 Task: Search one way flight ticket for 3 adults, 3 children in business from Seattle/tacoma(seatac): Seattle-tacoma International Airport to Greensboro: Piedmont Triad International Airport on 5-1-2023. Choice of flights is Alaska. Number of bags: 4 checked bags. Price is upto 94000. Outbound departure time preference is 9:45.
Action: Mouse moved to (217, 442)
Screenshot: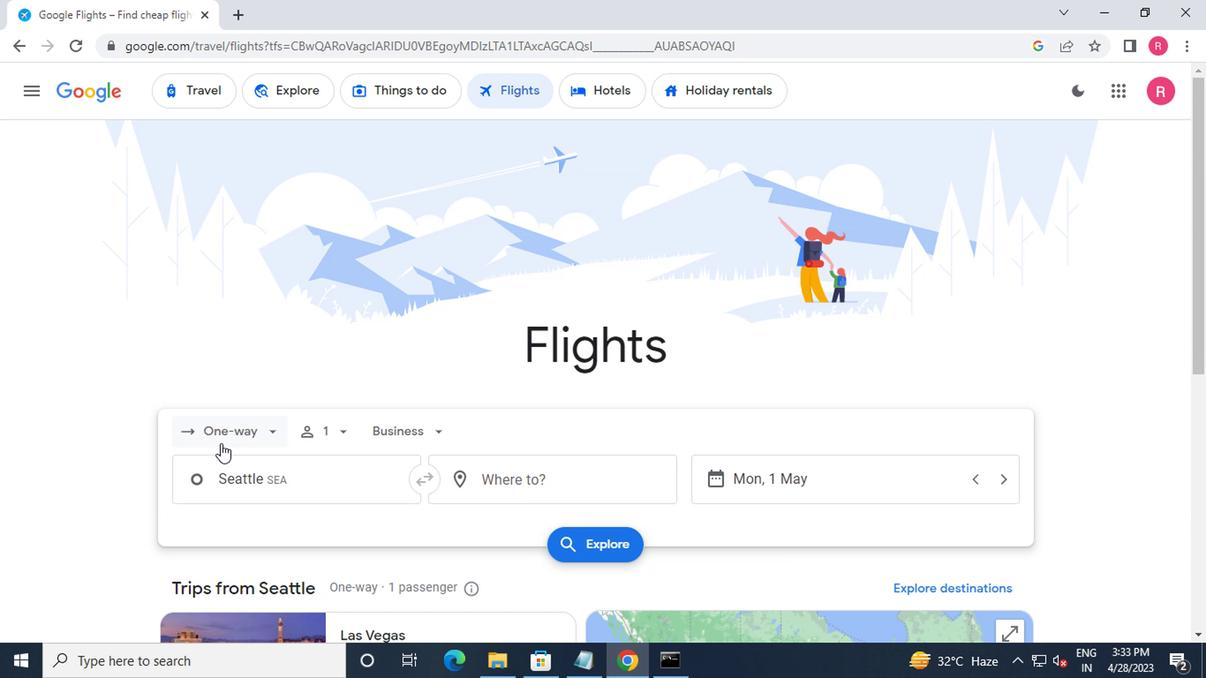
Action: Mouse pressed left at (217, 442)
Screenshot: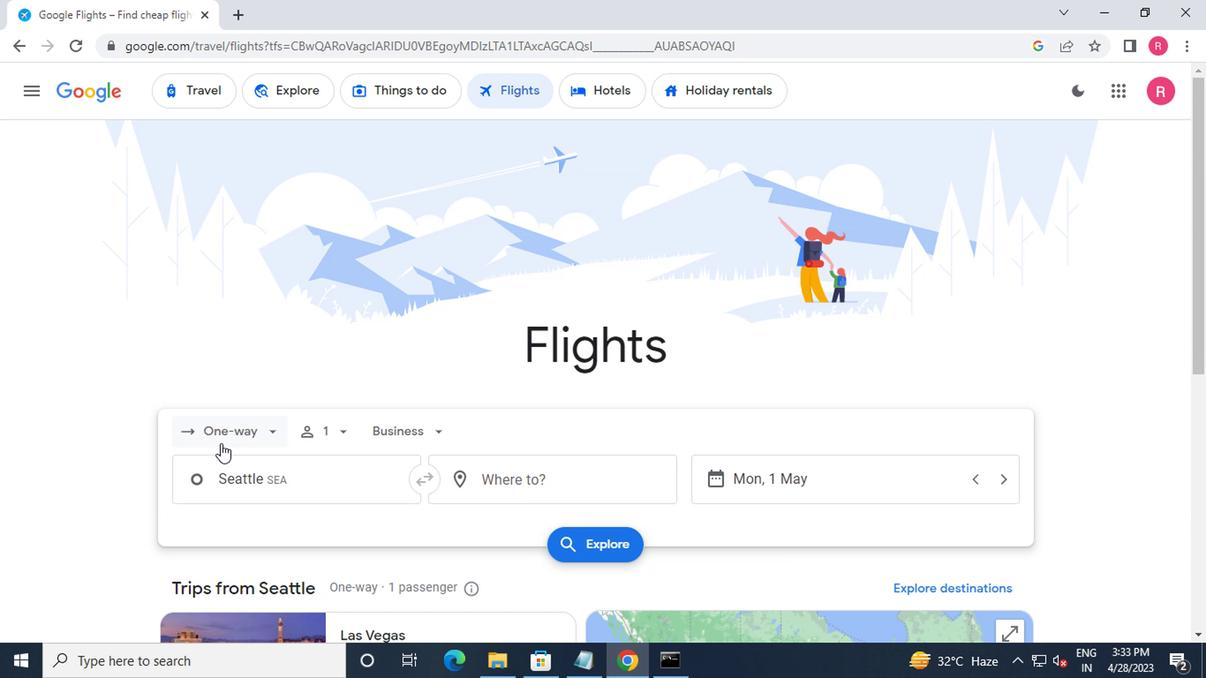 
Action: Mouse moved to (257, 513)
Screenshot: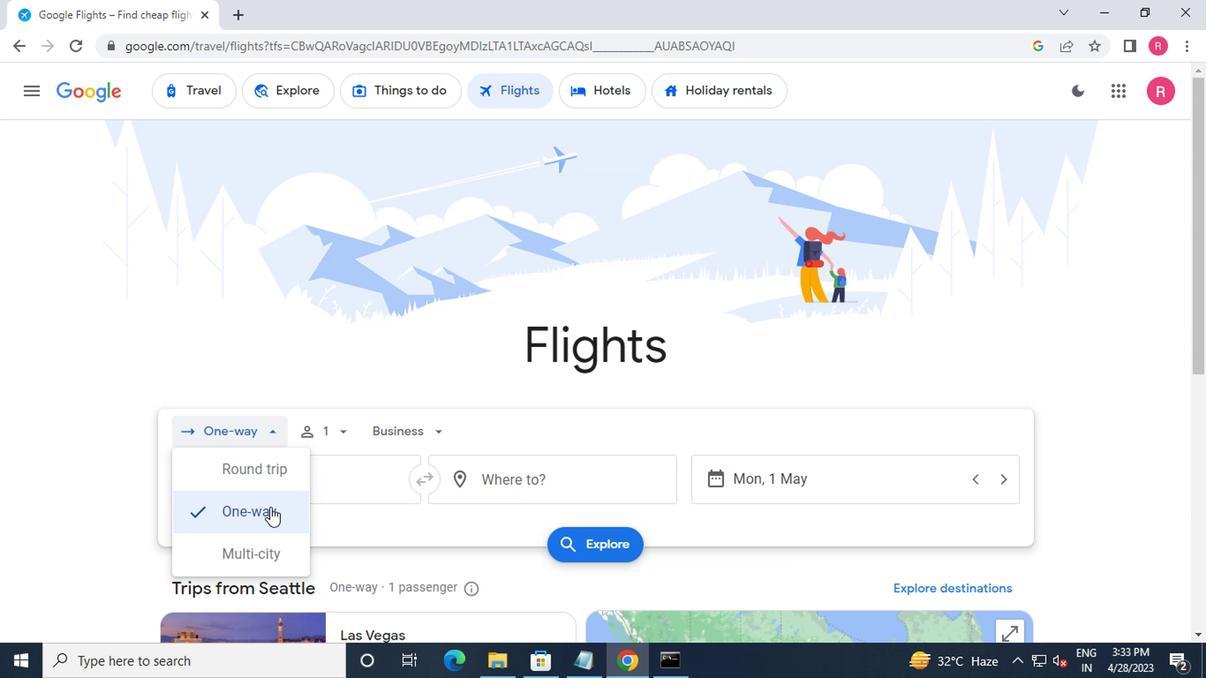 
Action: Mouse pressed left at (257, 513)
Screenshot: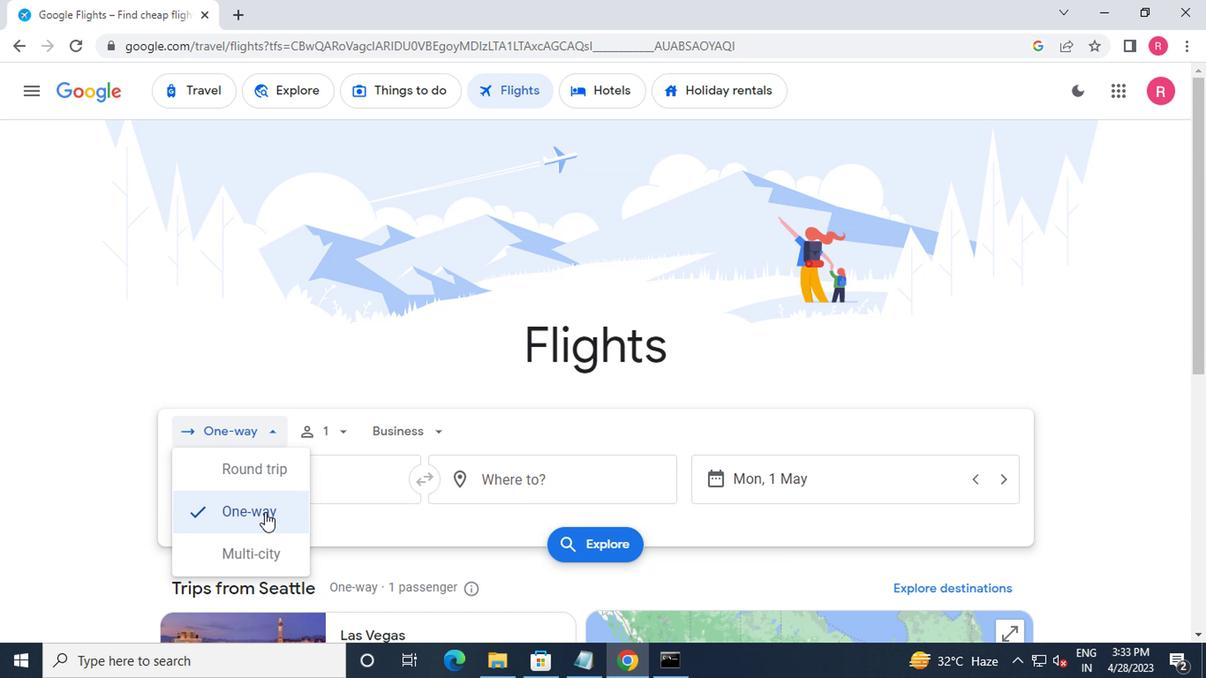 
Action: Mouse moved to (310, 432)
Screenshot: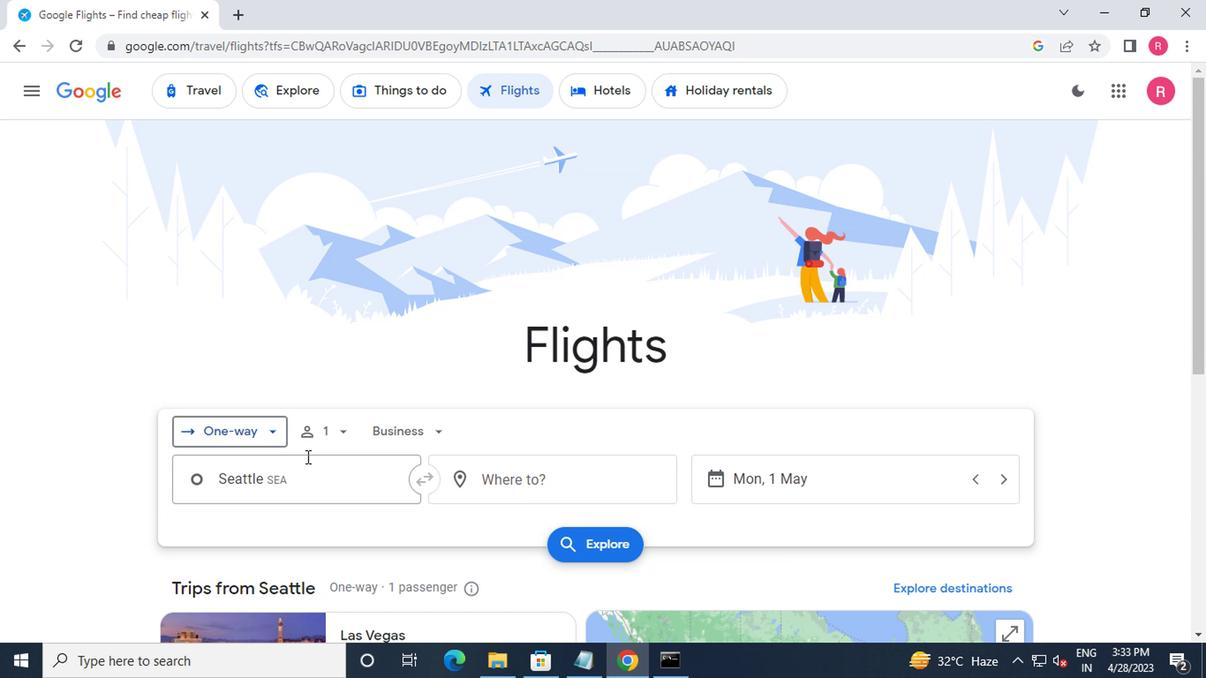 
Action: Mouse pressed left at (310, 432)
Screenshot: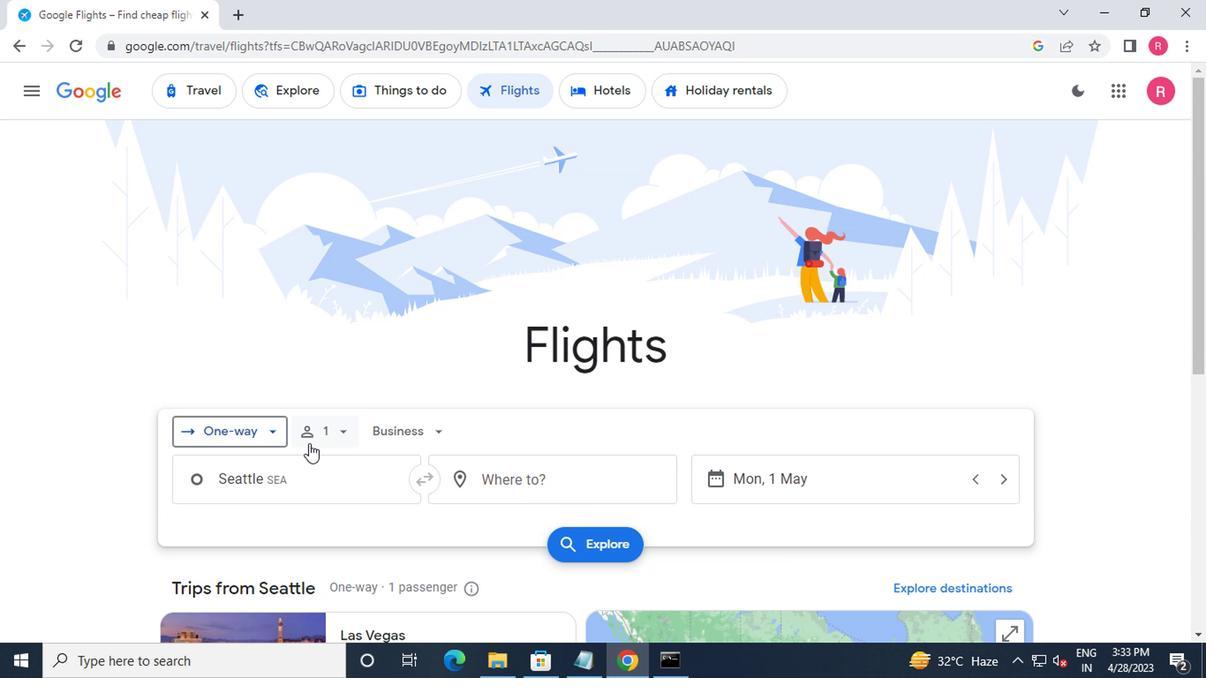 
Action: Mouse moved to (481, 490)
Screenshot: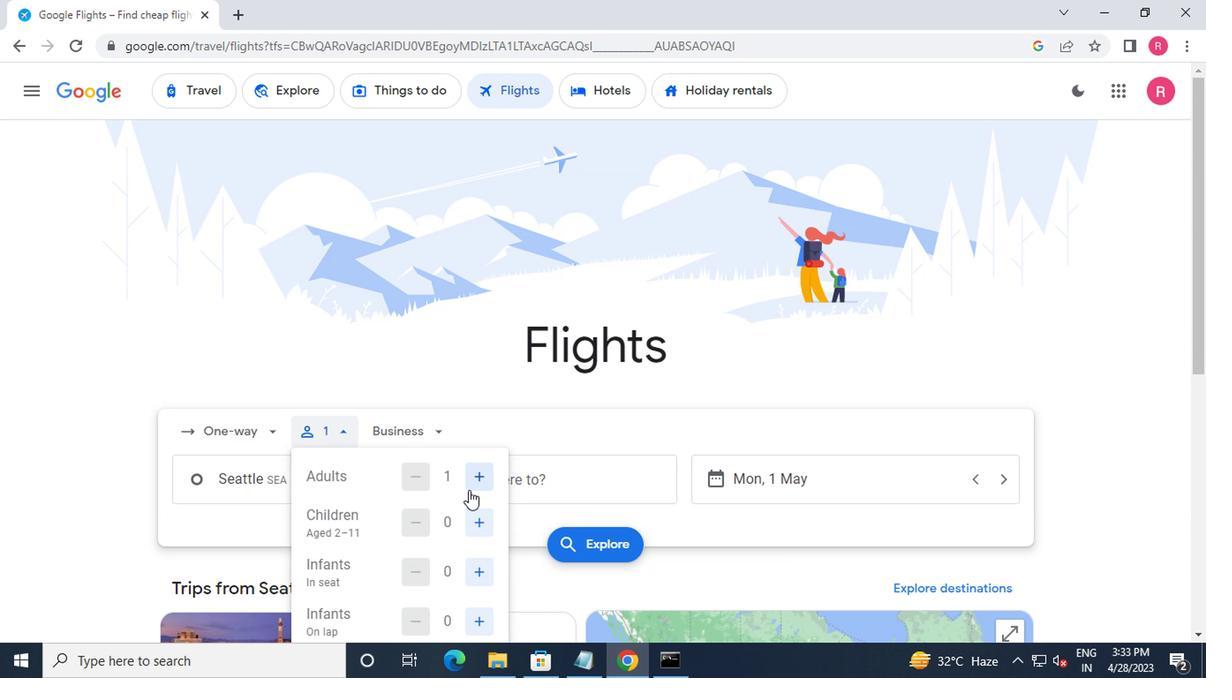 
Action: Mouse pressed left at (481, 490)
Screenshot: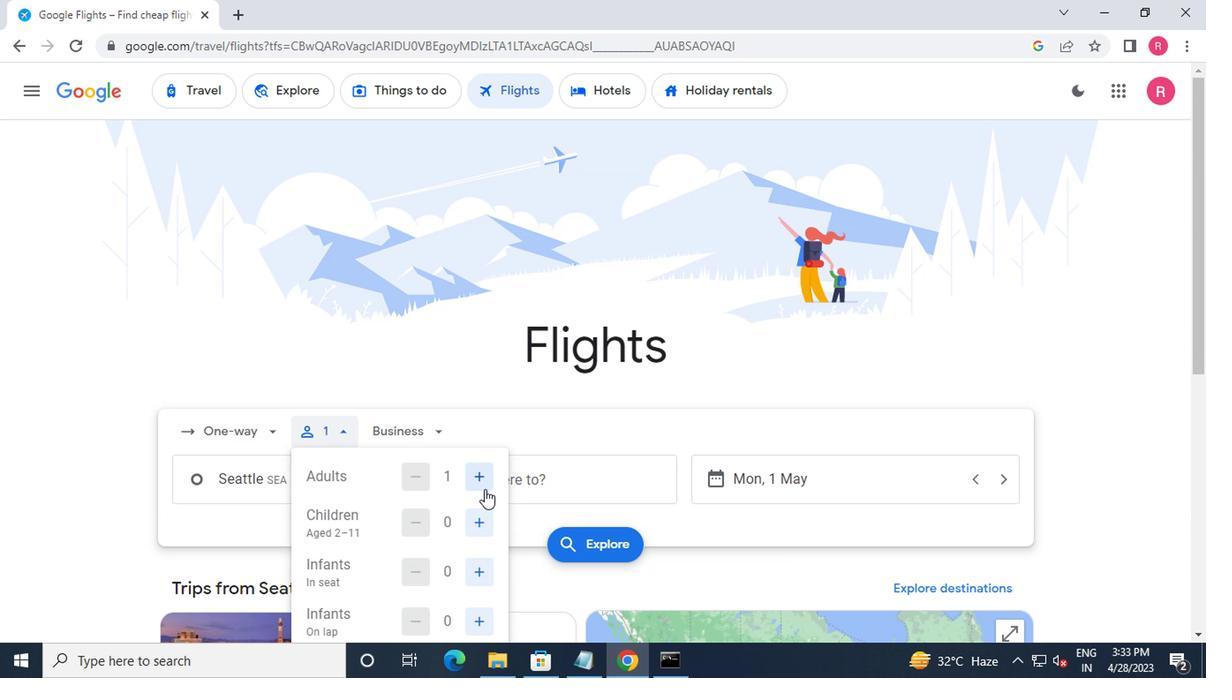 
Action: Mouse moved to (481, 490)
Screenshot: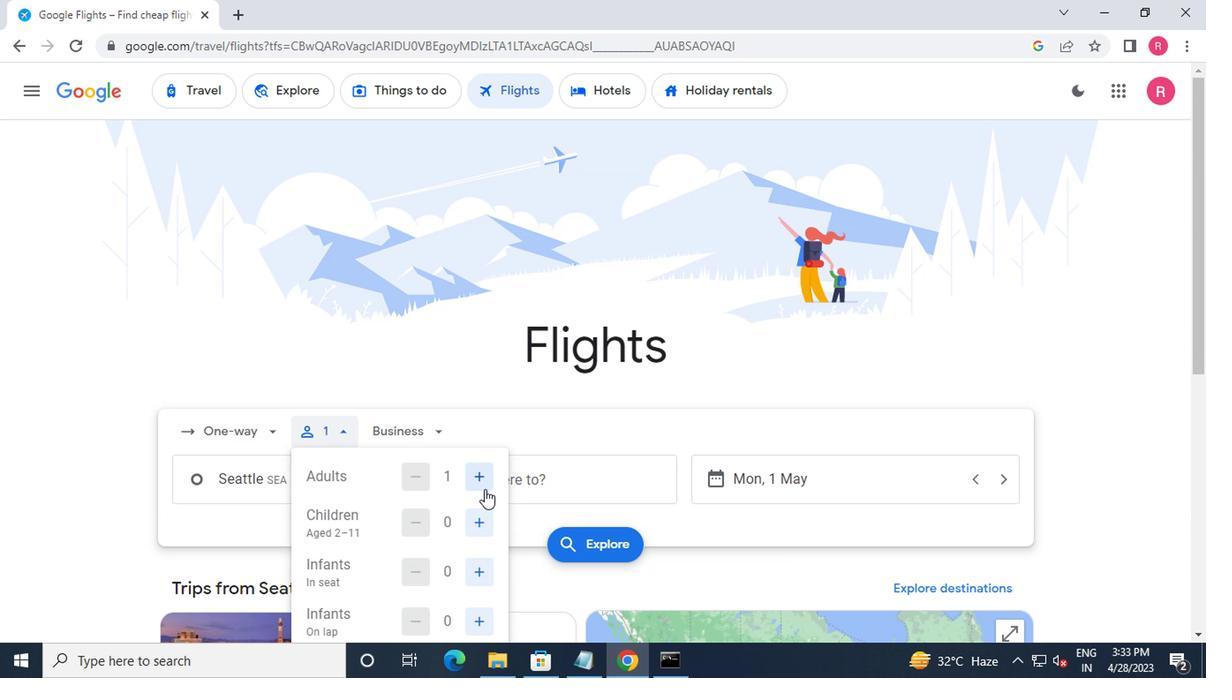 
Action: Mouse pressed left at (481, 490)
Screenshot: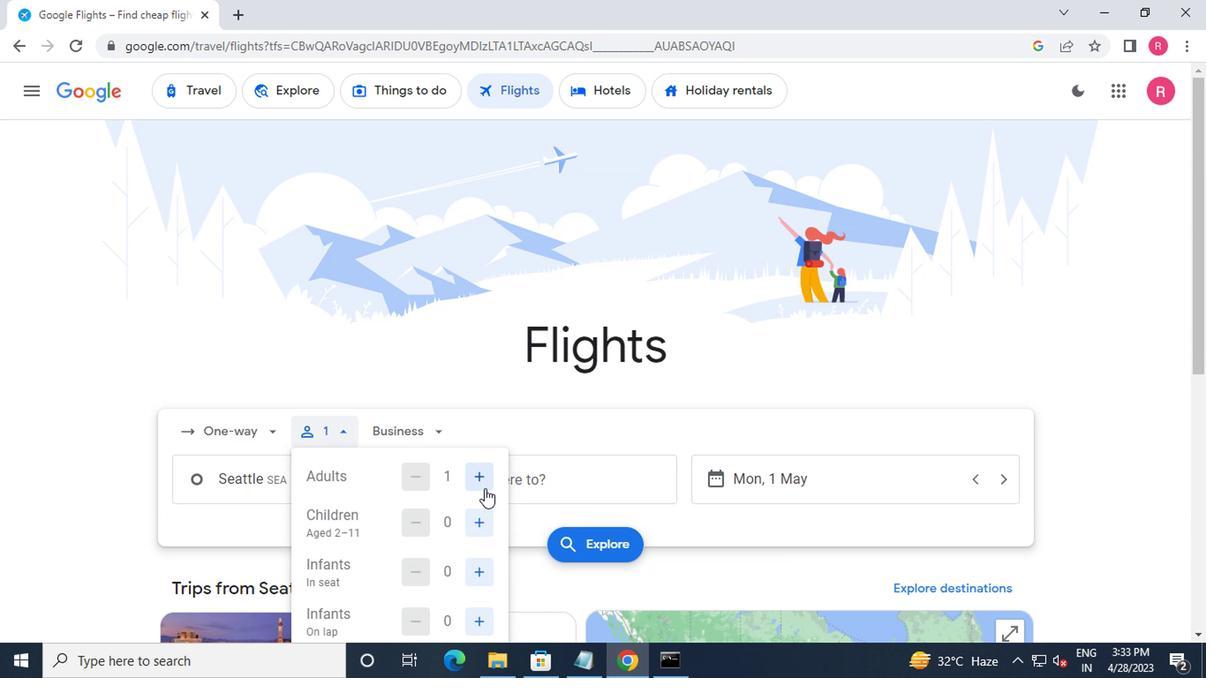 
Action: Mouse moved to (410, 481)
Screenshot: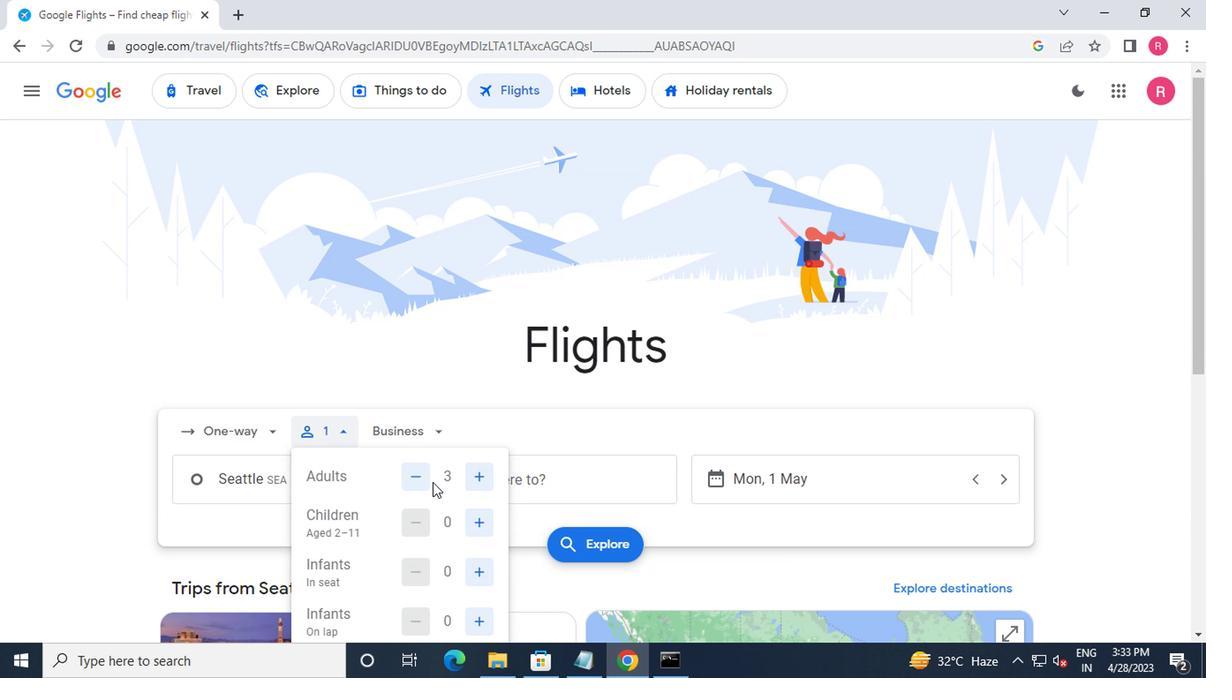 
Action: Mouse pressed left at (410, 481)
Screenshot: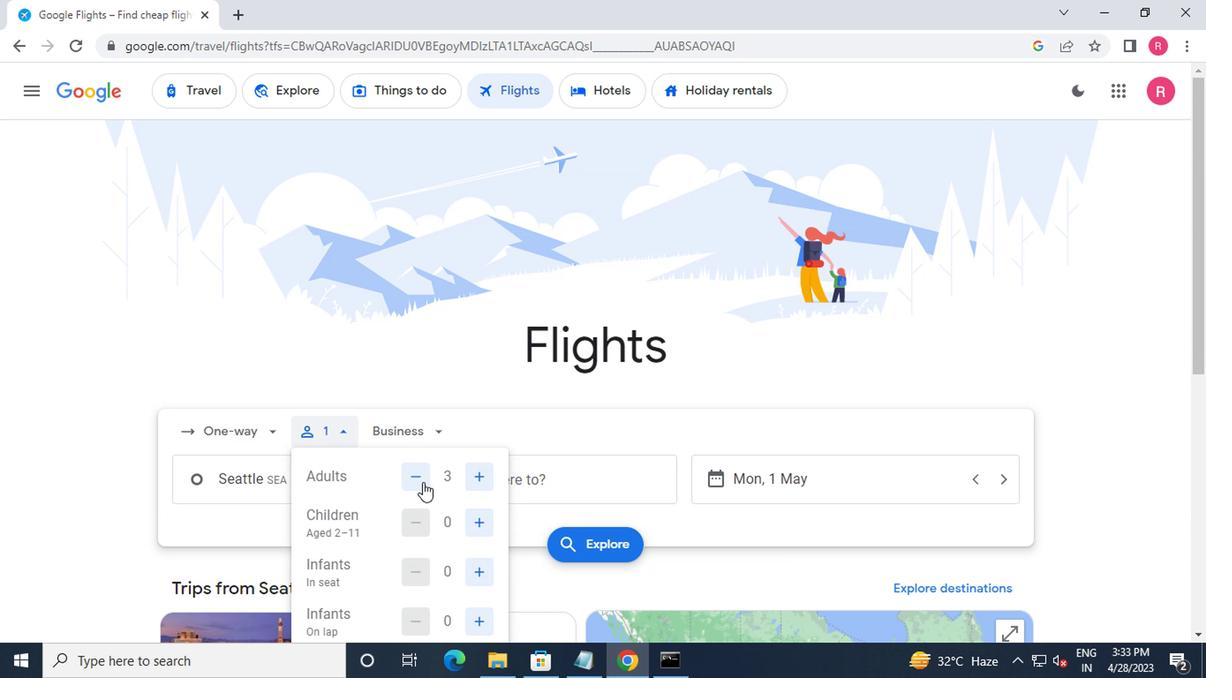 
Action: Mouse moved to (419, 436)
Screenshot: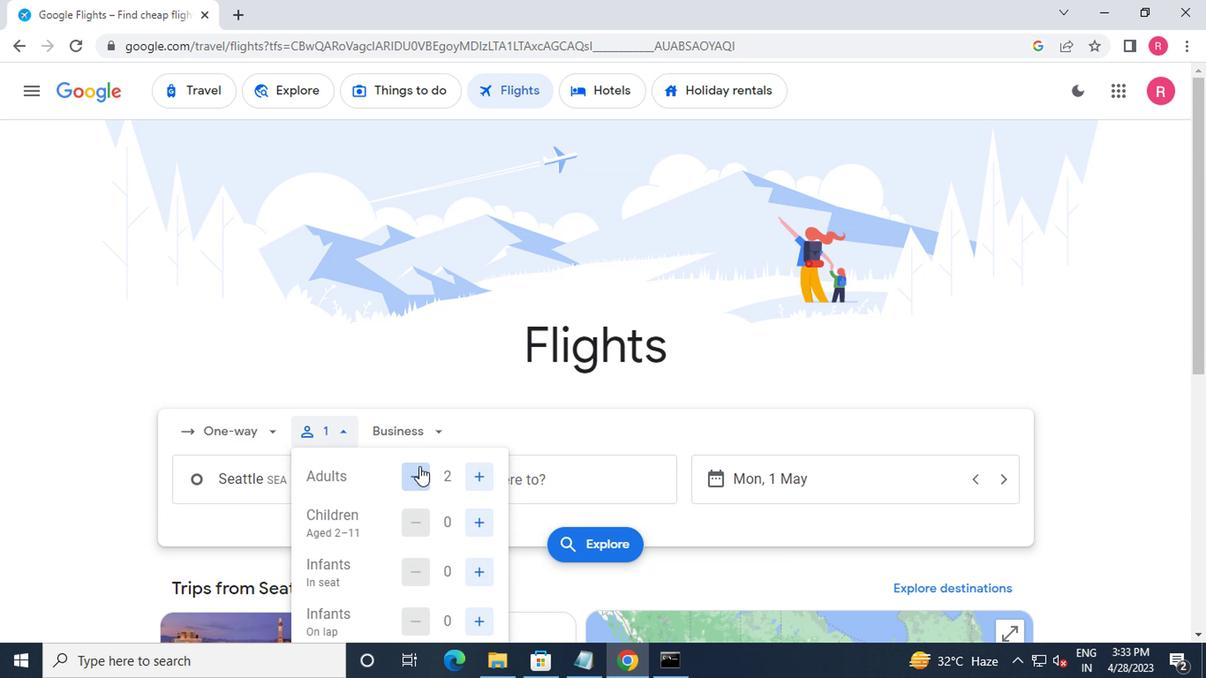 
Action: Mouse pressed left at (419, 436)
Screenshot: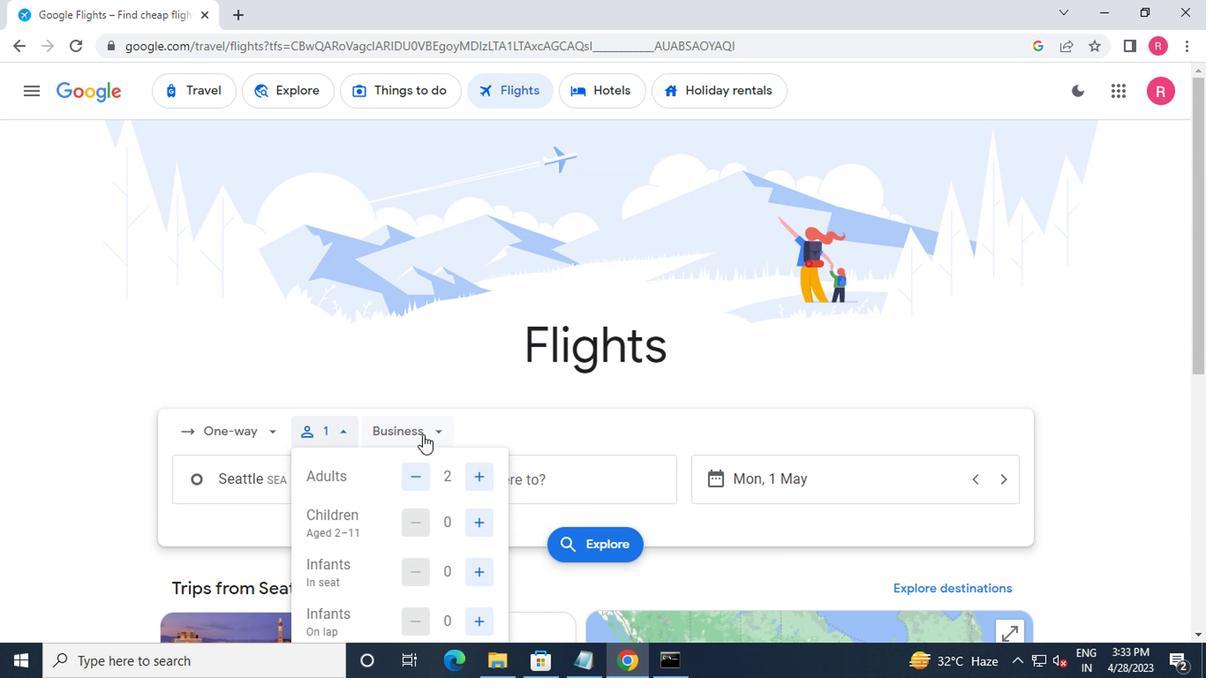 
Action: Mouse moved to (318, 424)
Screenshot: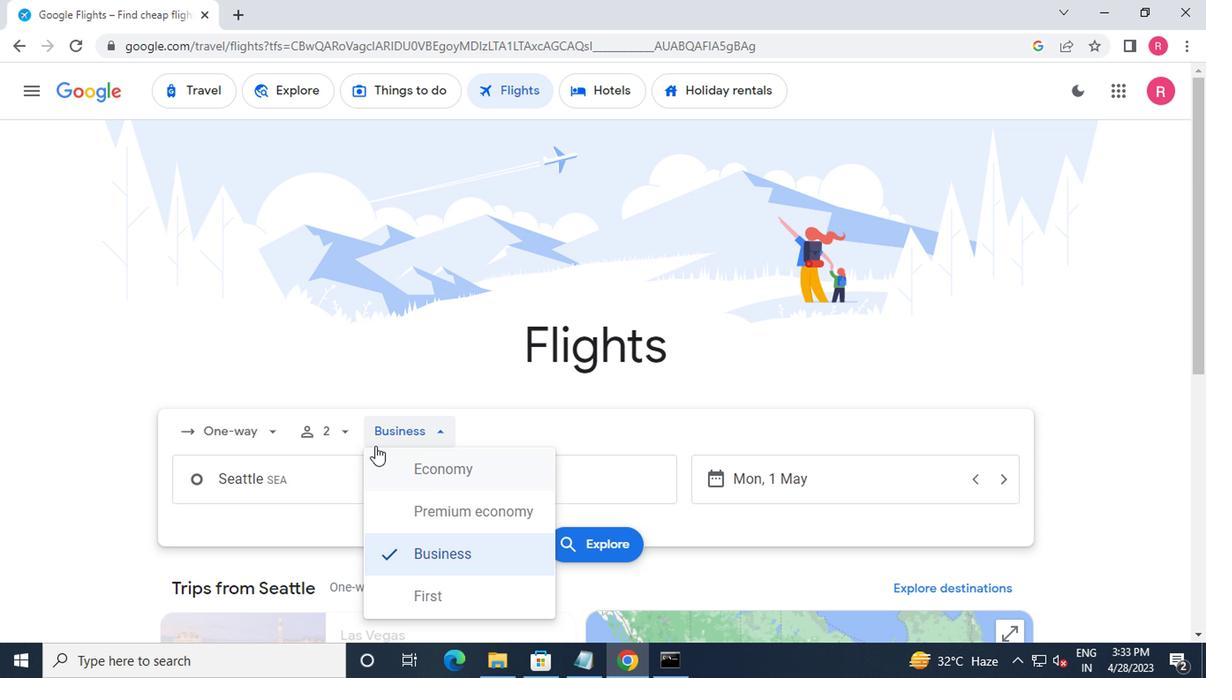 
Action: Mouse pressed left at (318, 424)
Screenshot: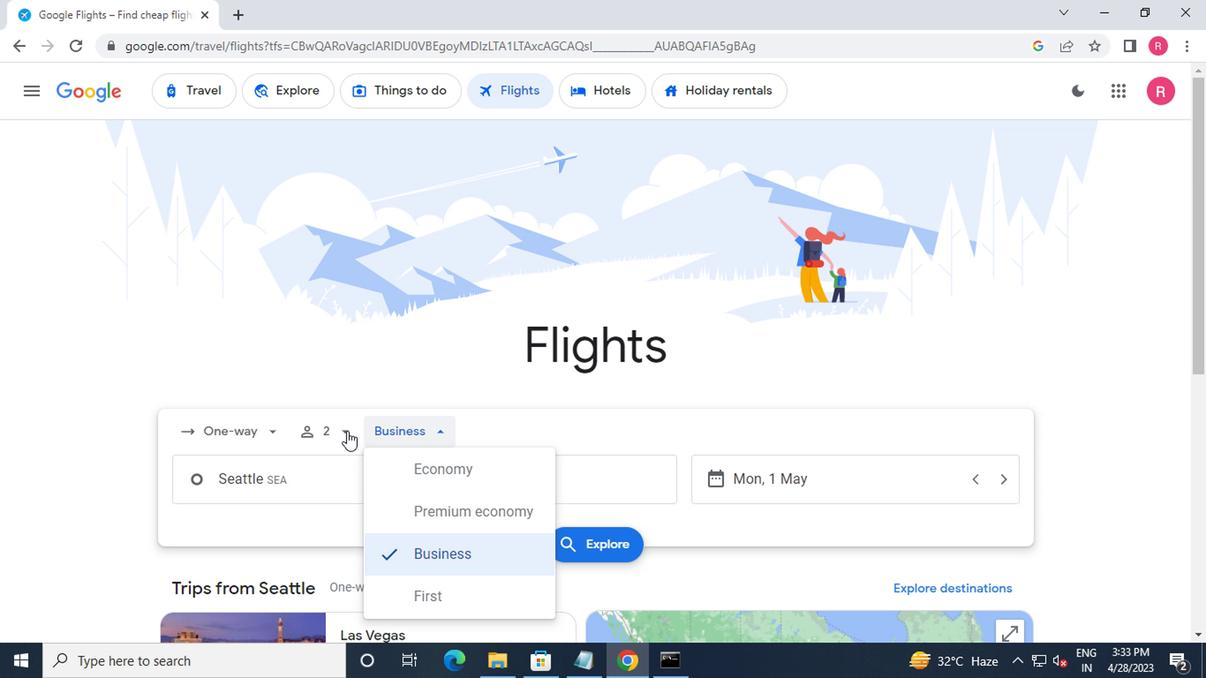 
Action: Mouse moved to (478, 569)
Screenshot: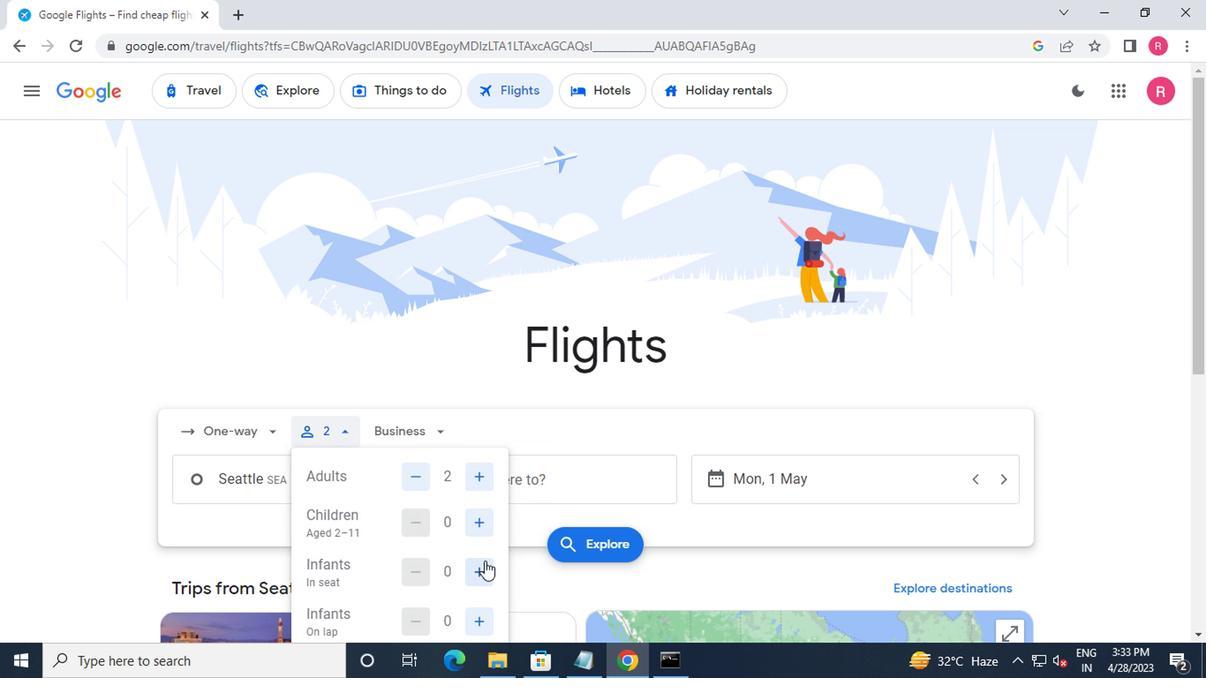 
Action: Mouse pressed left at (478, 569)
Screenshot: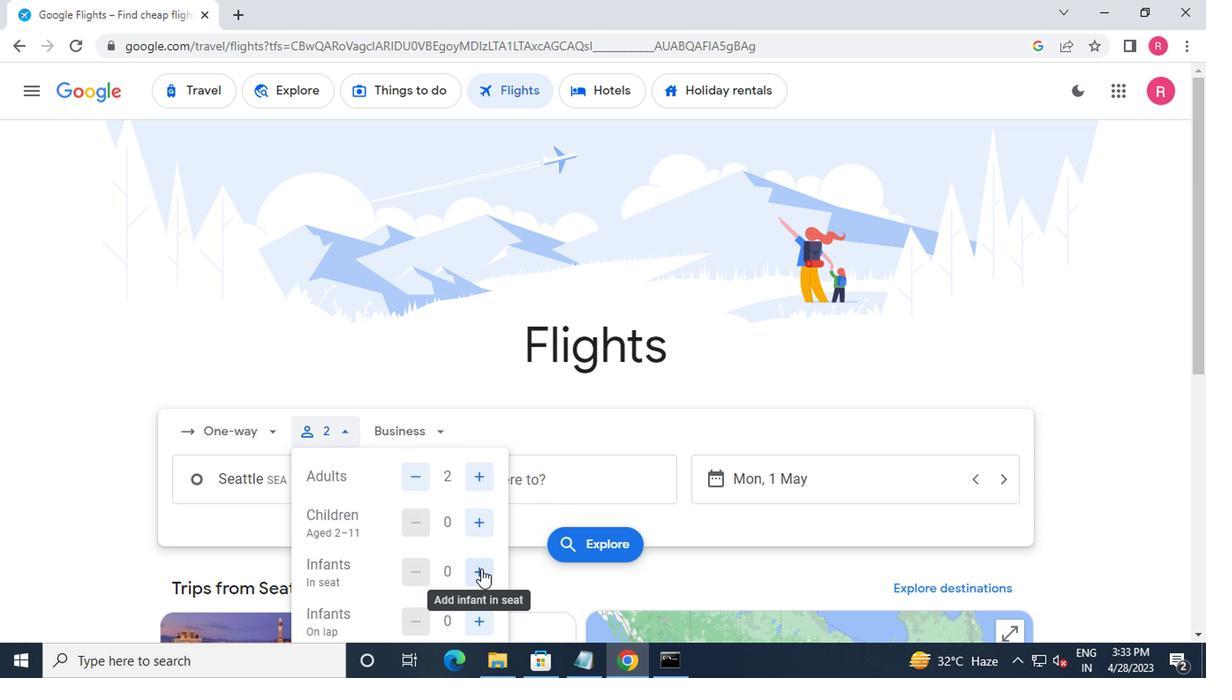 
Action: Mouse pressed left at (478, 569)
Screenshot: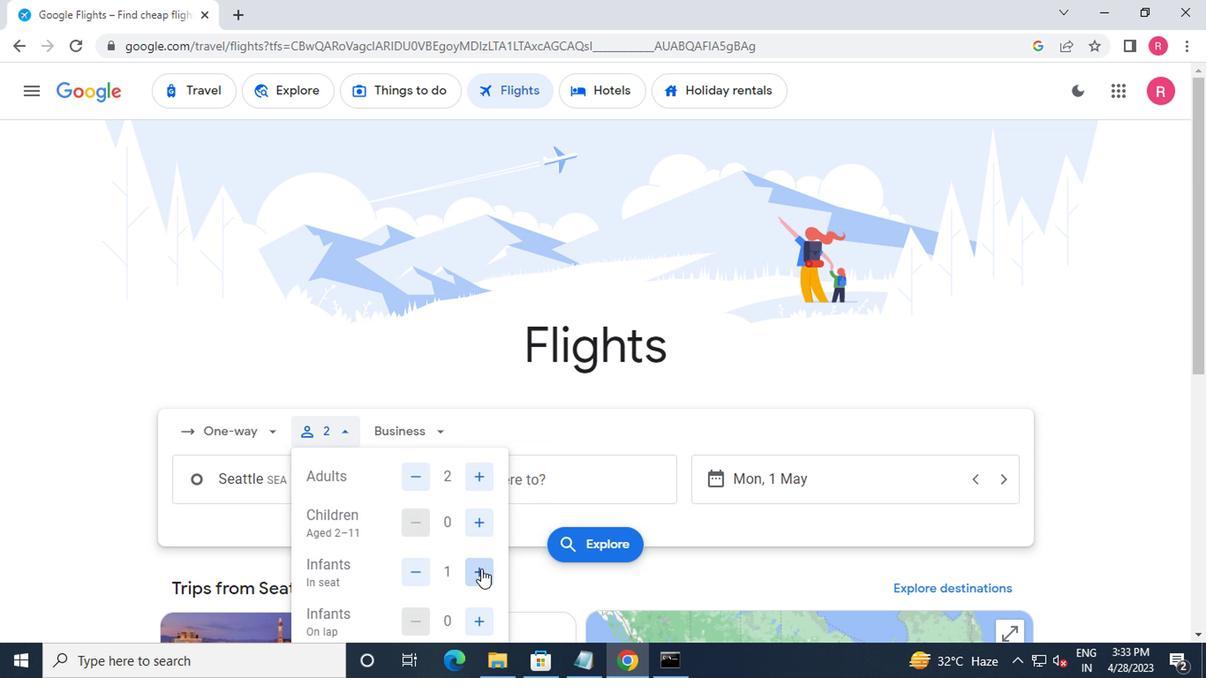 
Action: Mouse moved to (481, 613)
Screenshot: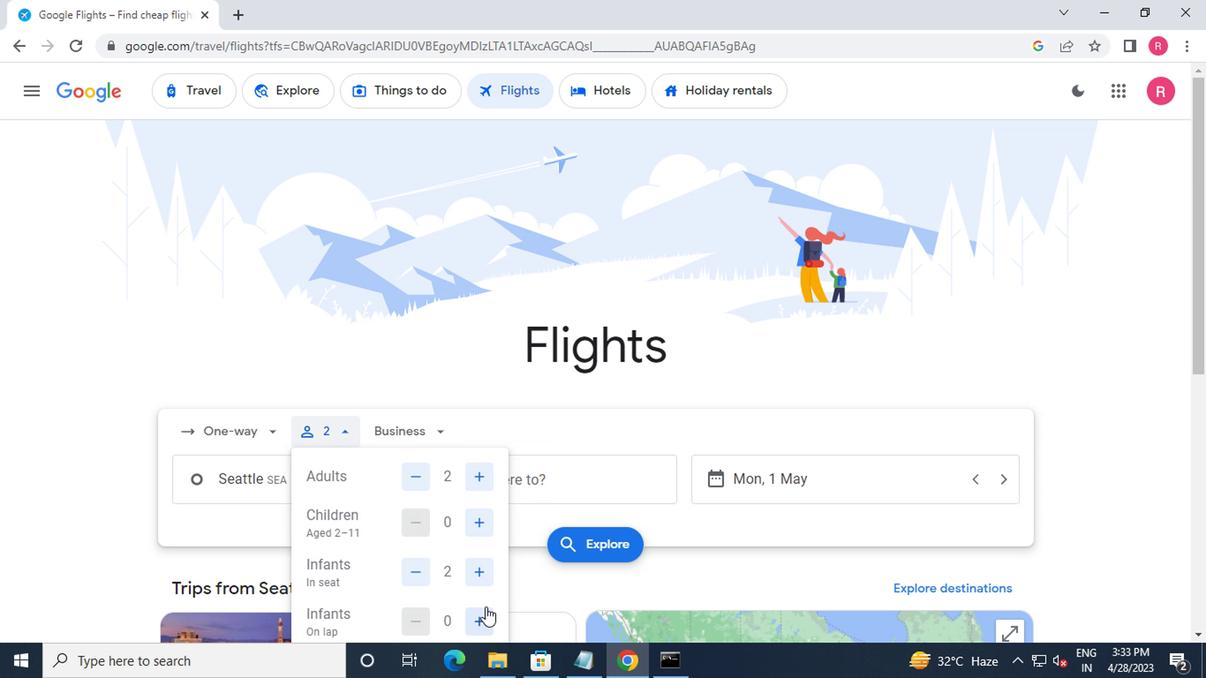 
Action: Mouse pressed left at (481, 613)
Screenshot: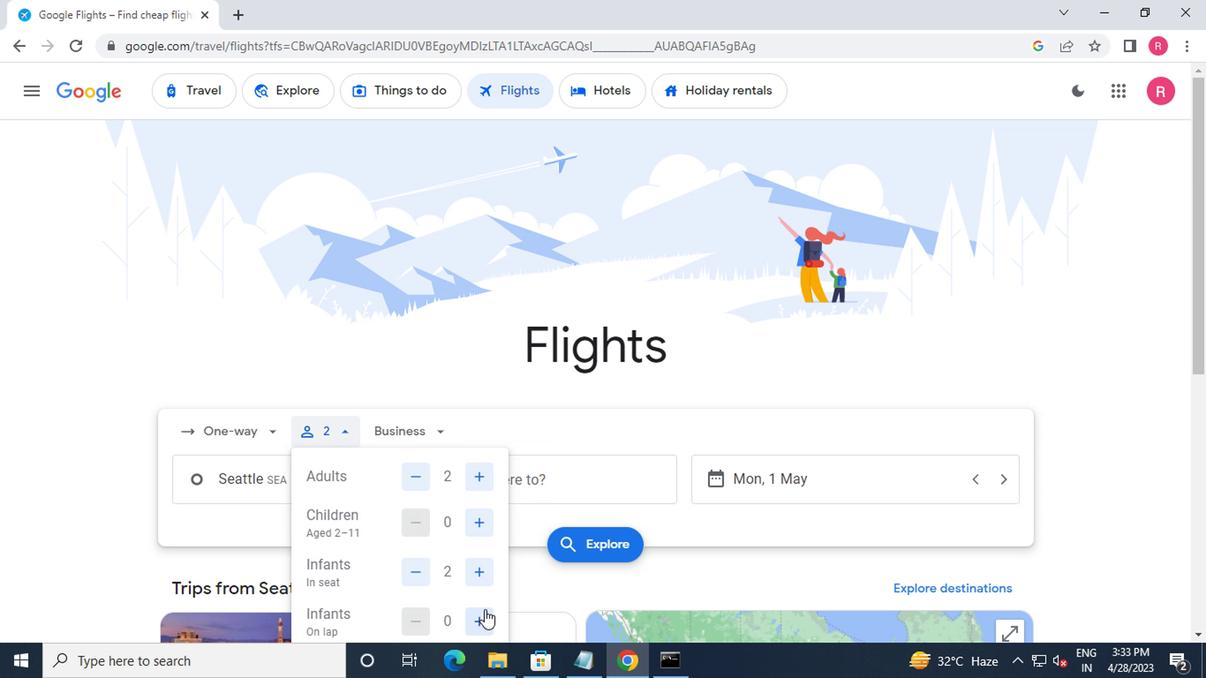 
Action: Mouse moved to (406, 433)
Screenshot: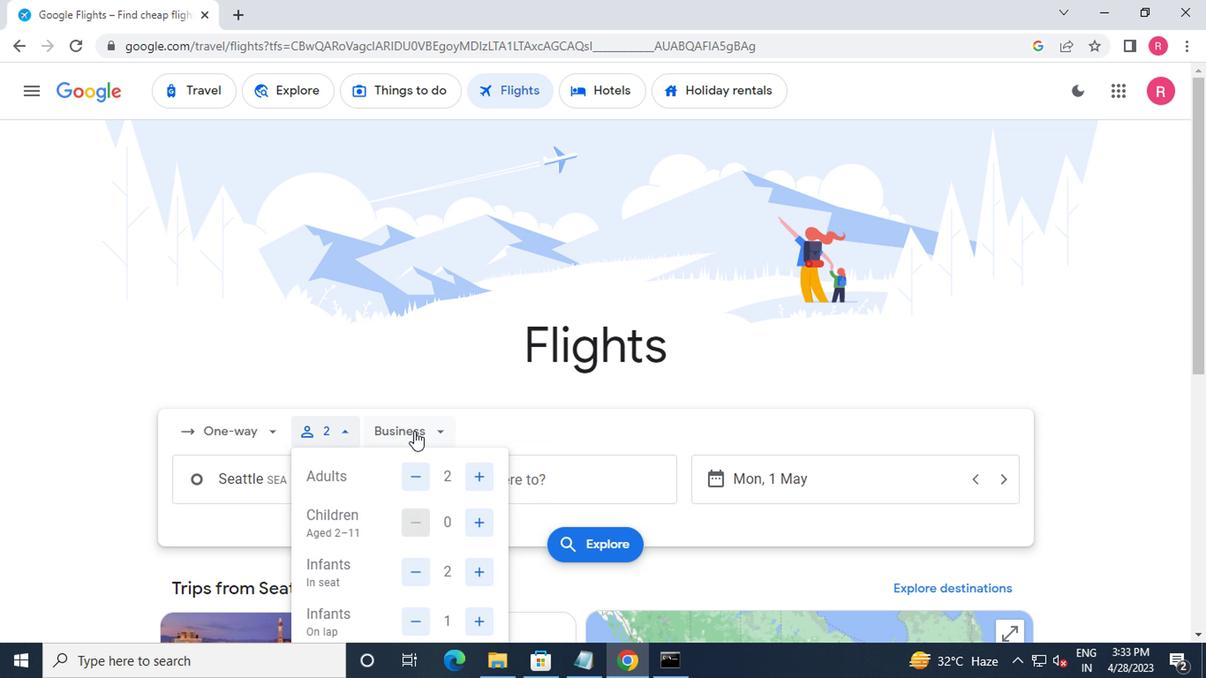 
Action: Mouse pressed left at (406, 433)
Screenshot: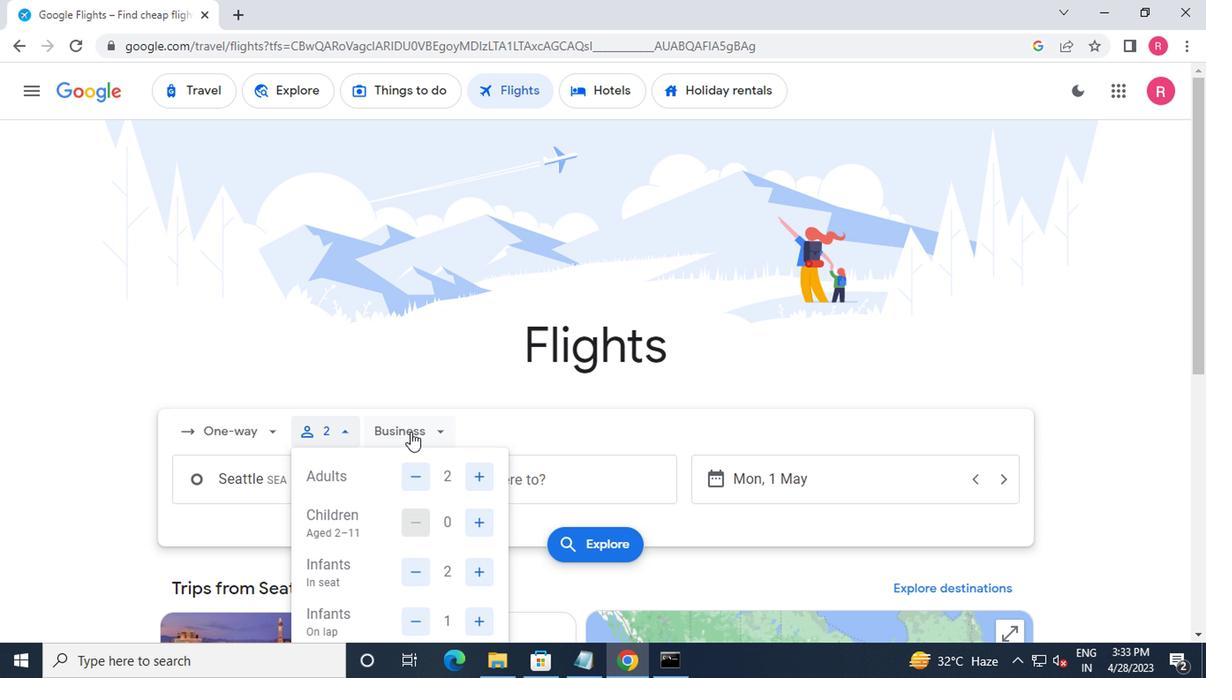 
Action: Mouse moved to (429, 591)
Screenshot: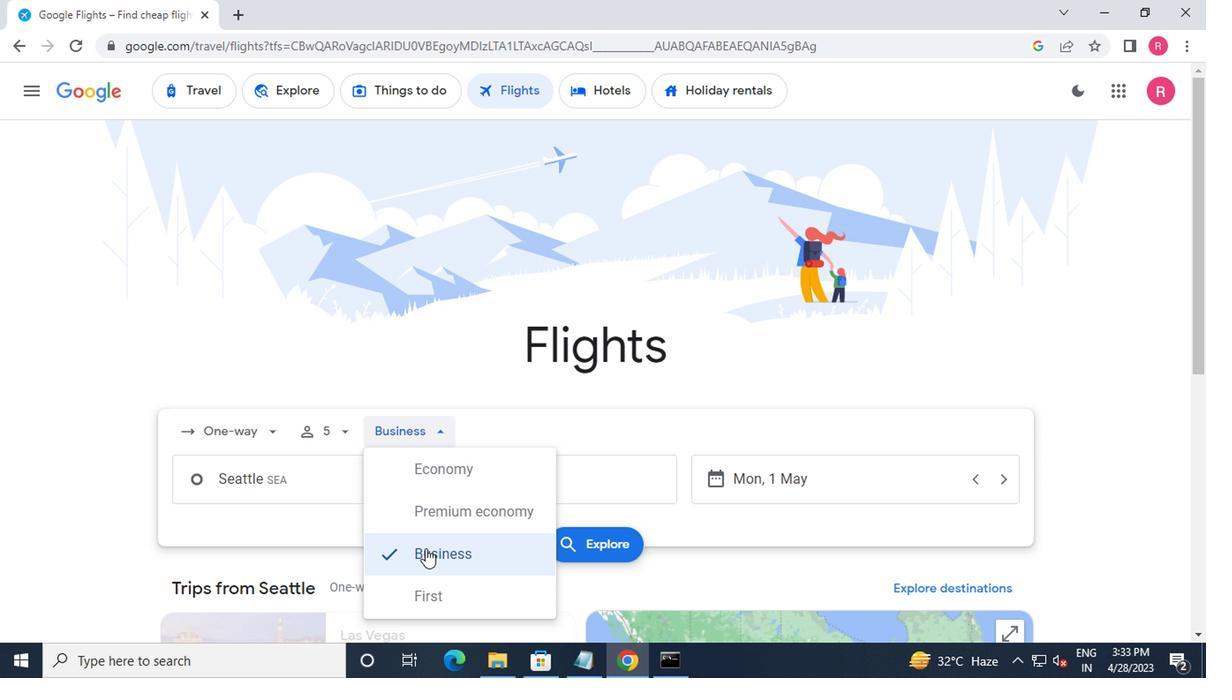 
Action: Mouse pressed left at (429, 591)
Screenshot: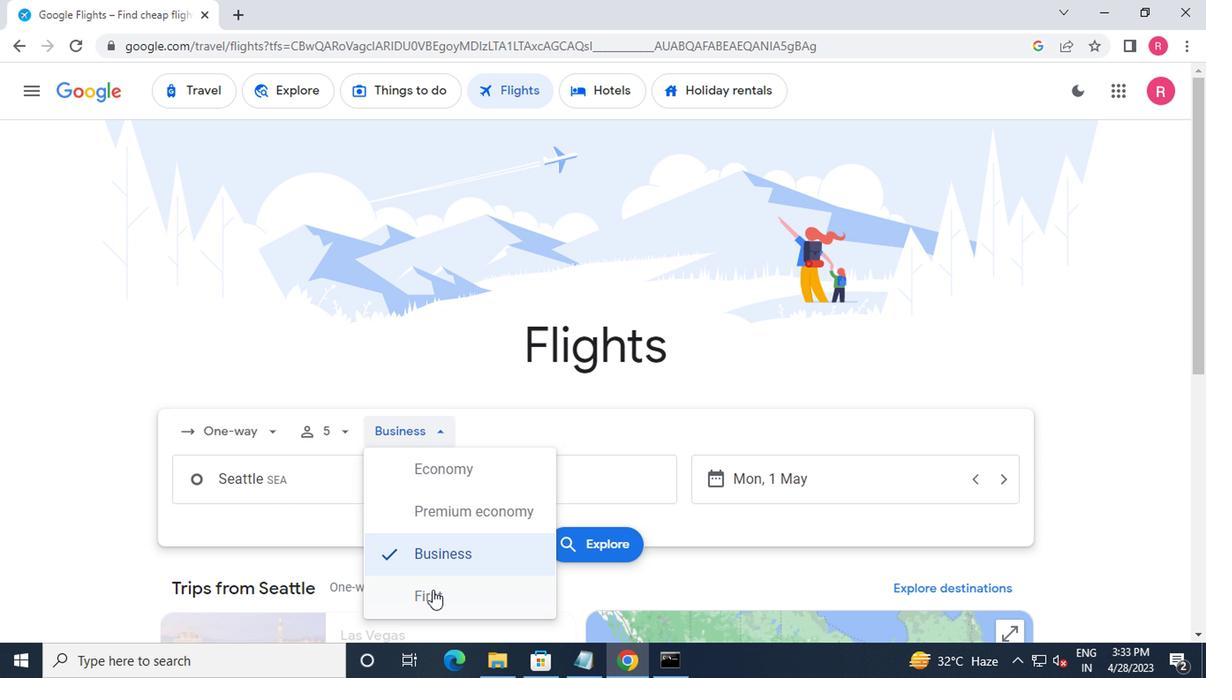 
Action: Mouse moved to (322, 490)
Screenshot: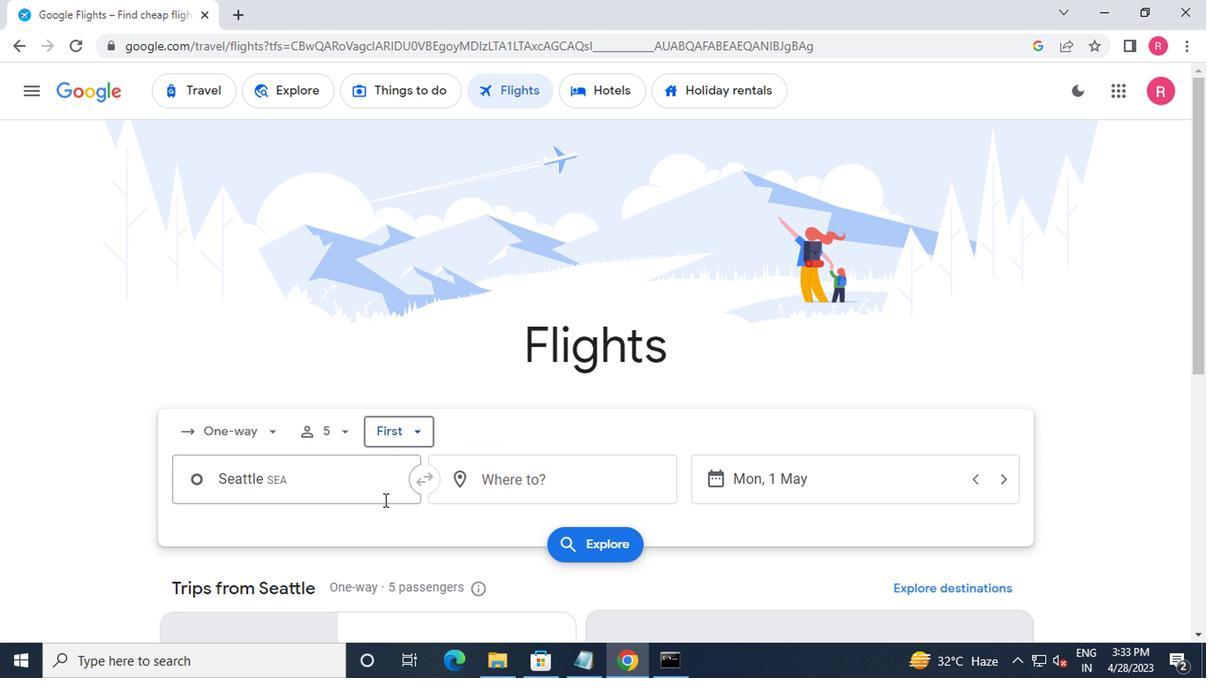 
Action: Mouse pressed left at (322, 490)
Screenshot: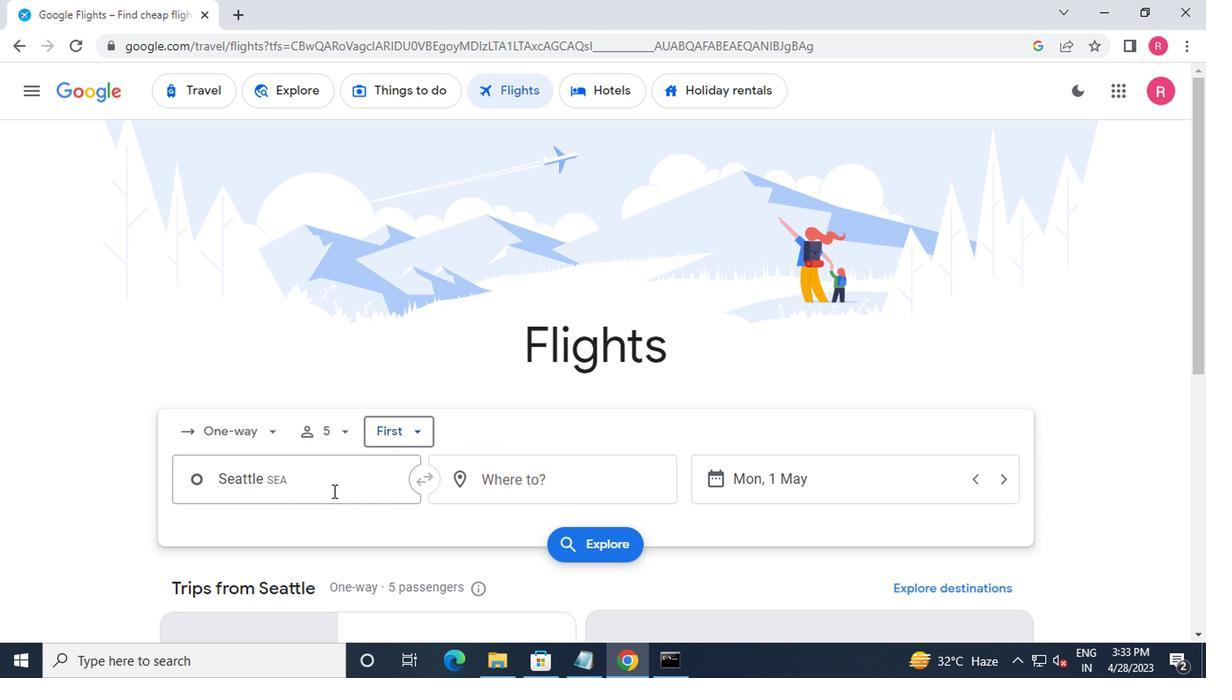 
Action: Mouse moved to (323, 578)
Screenshot: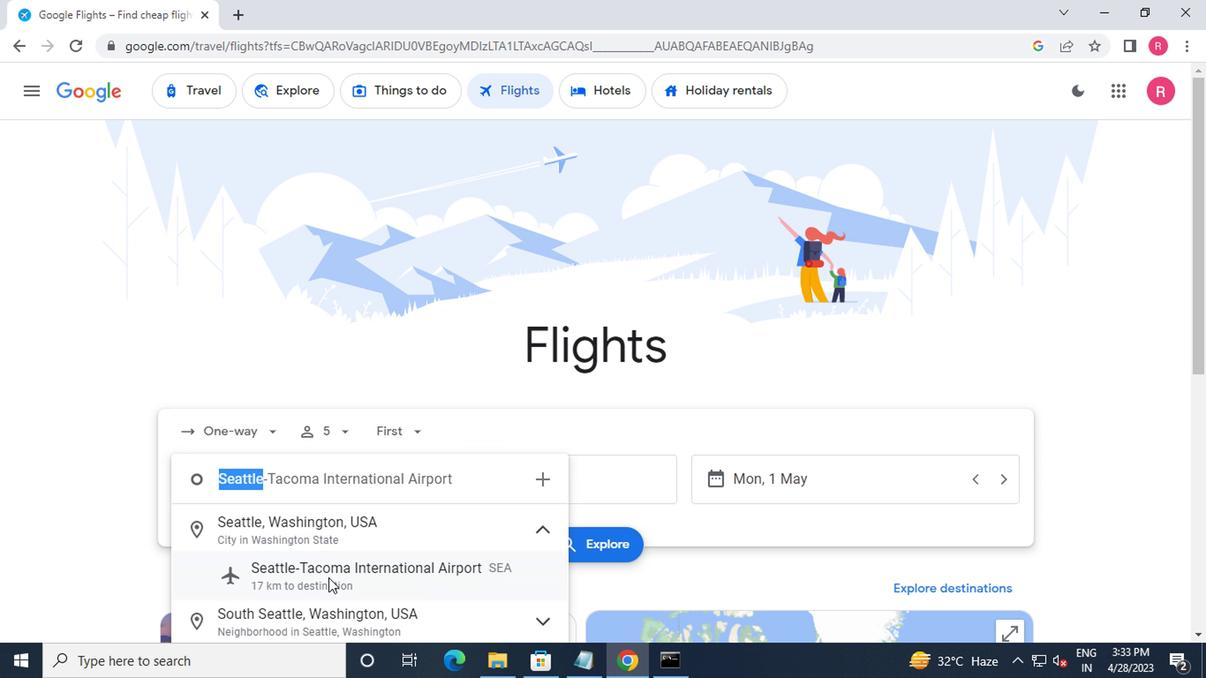 
Action: Mouse pressed left at (323, 578)
Screenshot: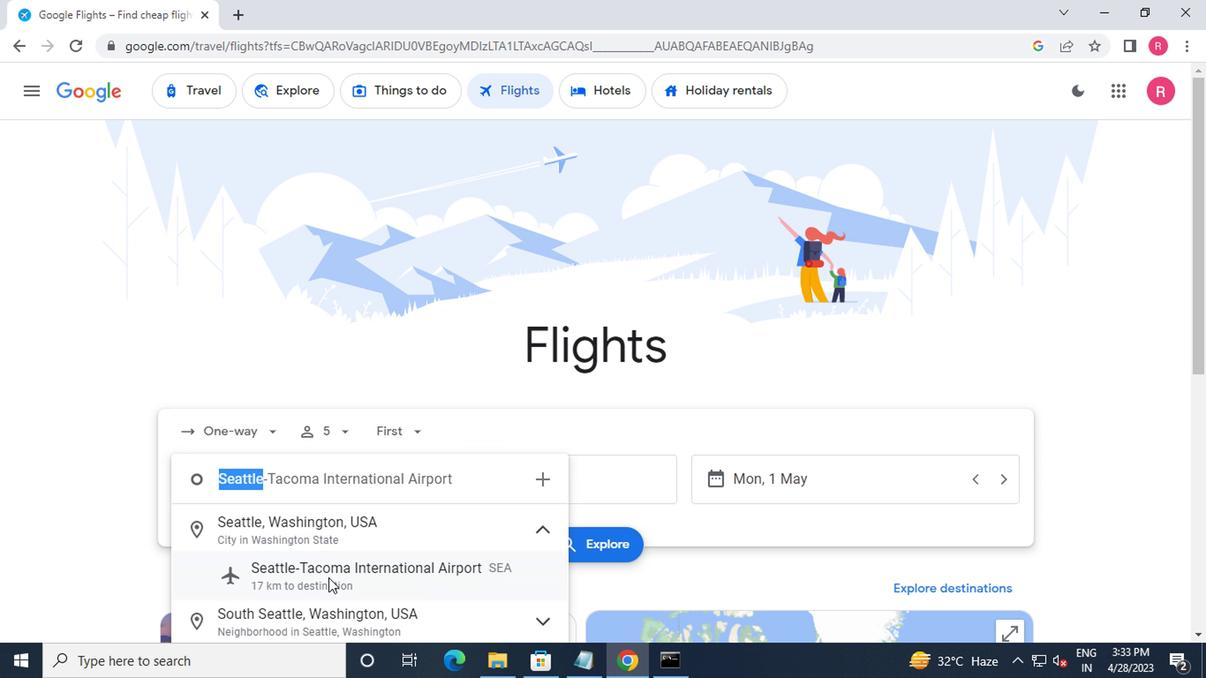 
Action: Mouse moved to (535, 486)
Screenshot: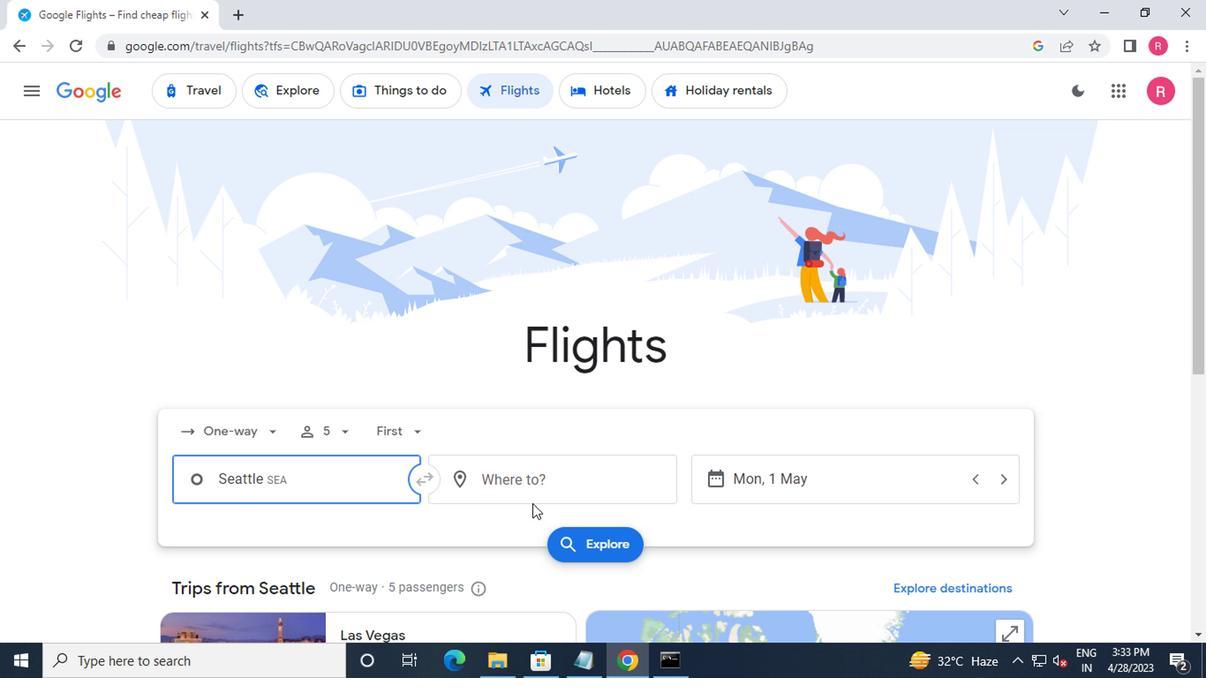 
Action: Mouse pressed left at (535, 486)
Screenshot: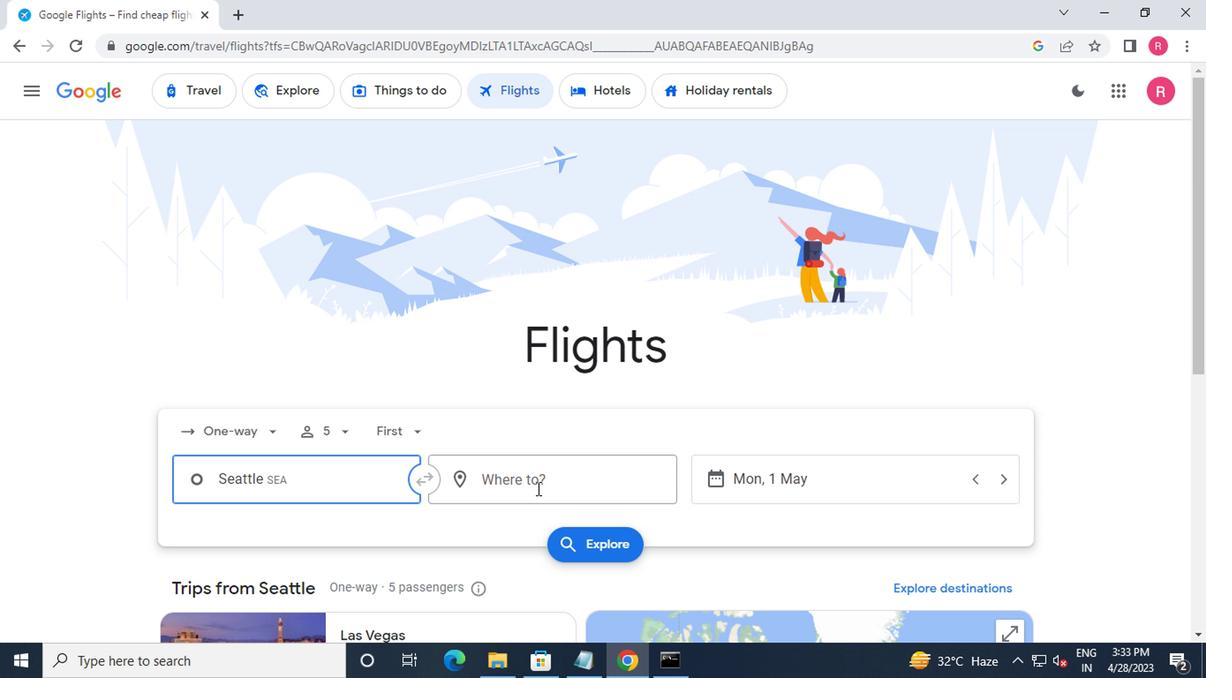 
Action: Mouse moved to (523, 540)
Screenshot: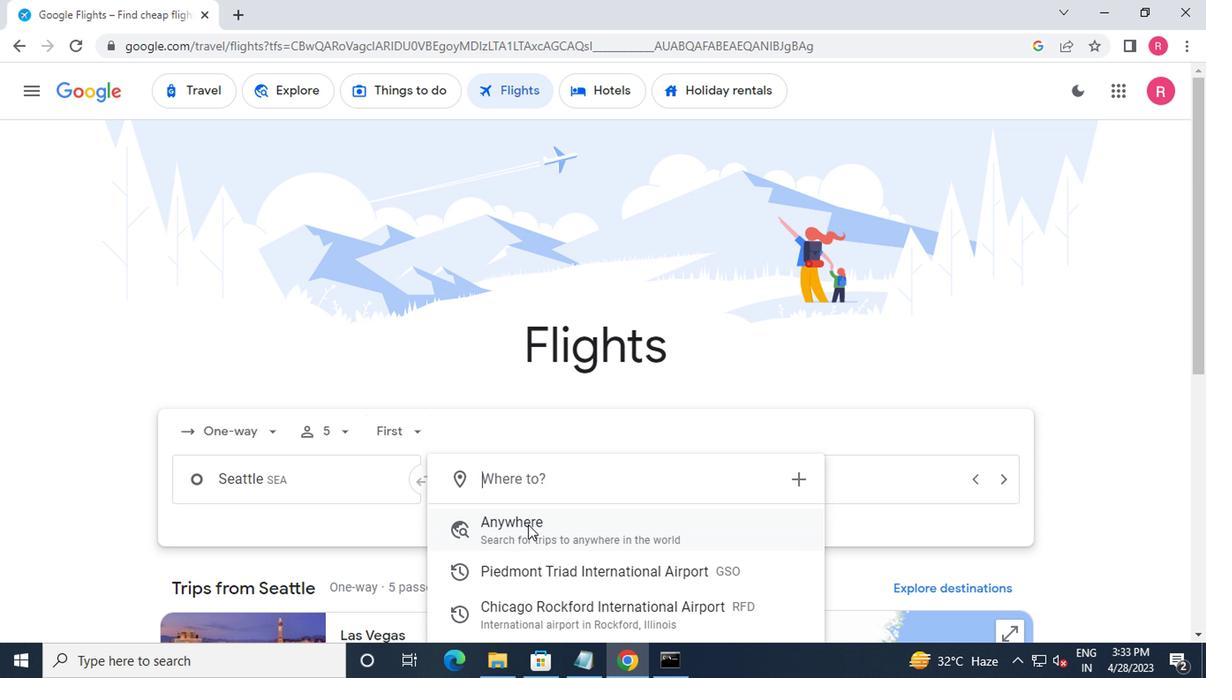 
Action: Mouse scrolled (523, 539) with delta (0, -1)
Screenshot: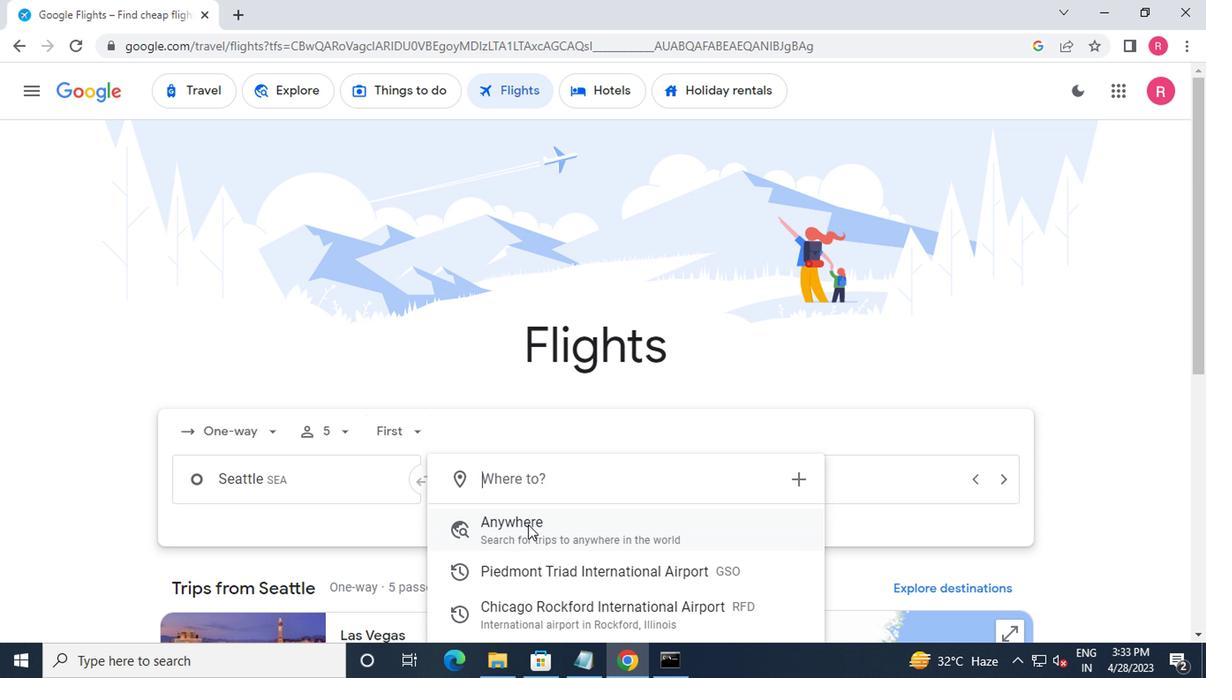 
Action: Mouse moved to (522, 559)
Screenshot: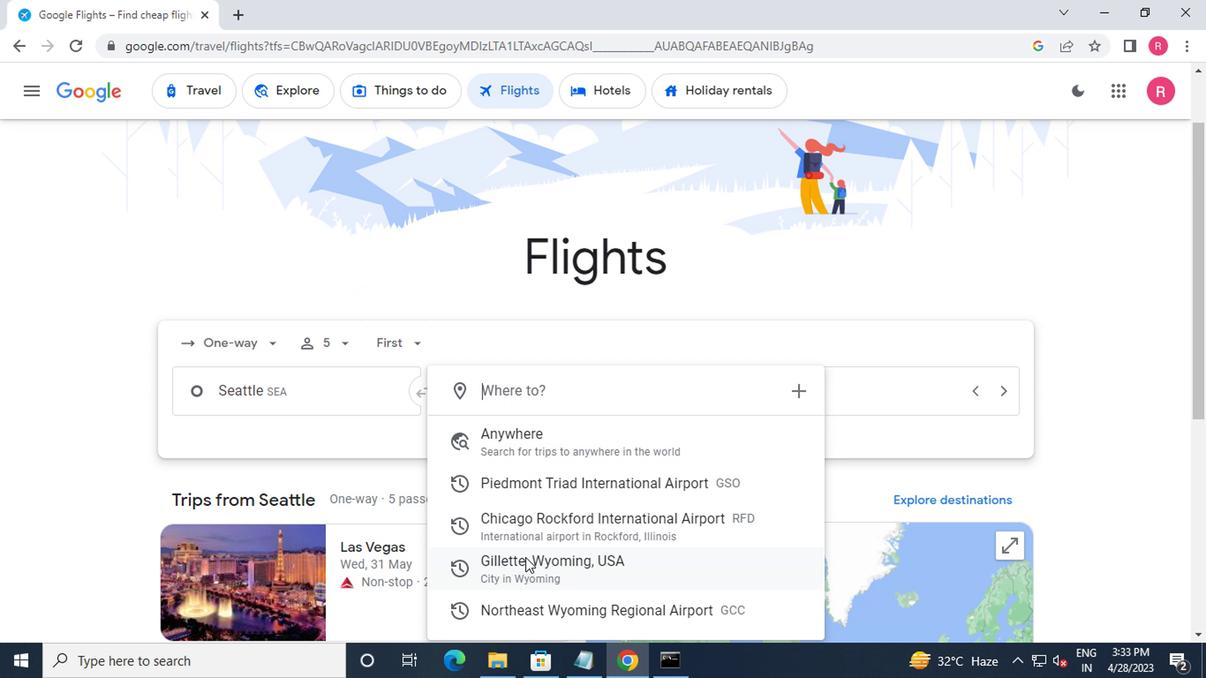 
Action: Mouse pressed left at (522, 559)
Screenshot: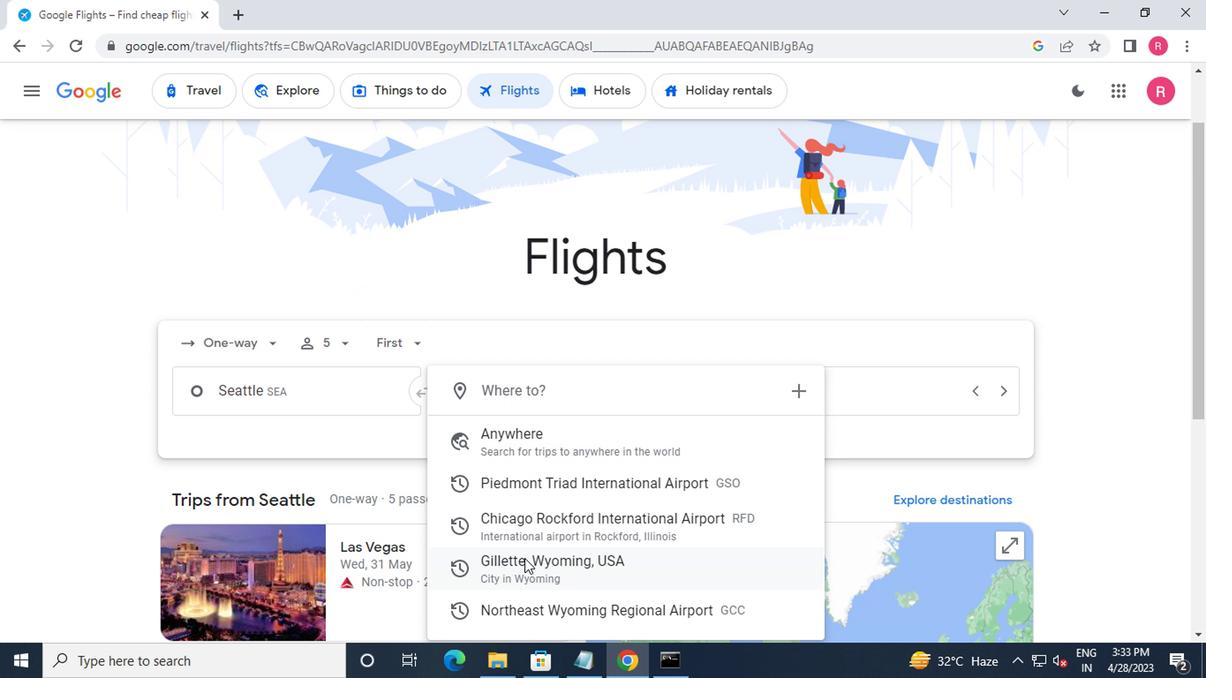 
Action: Mouse moved to (865, 401)
Screenshot: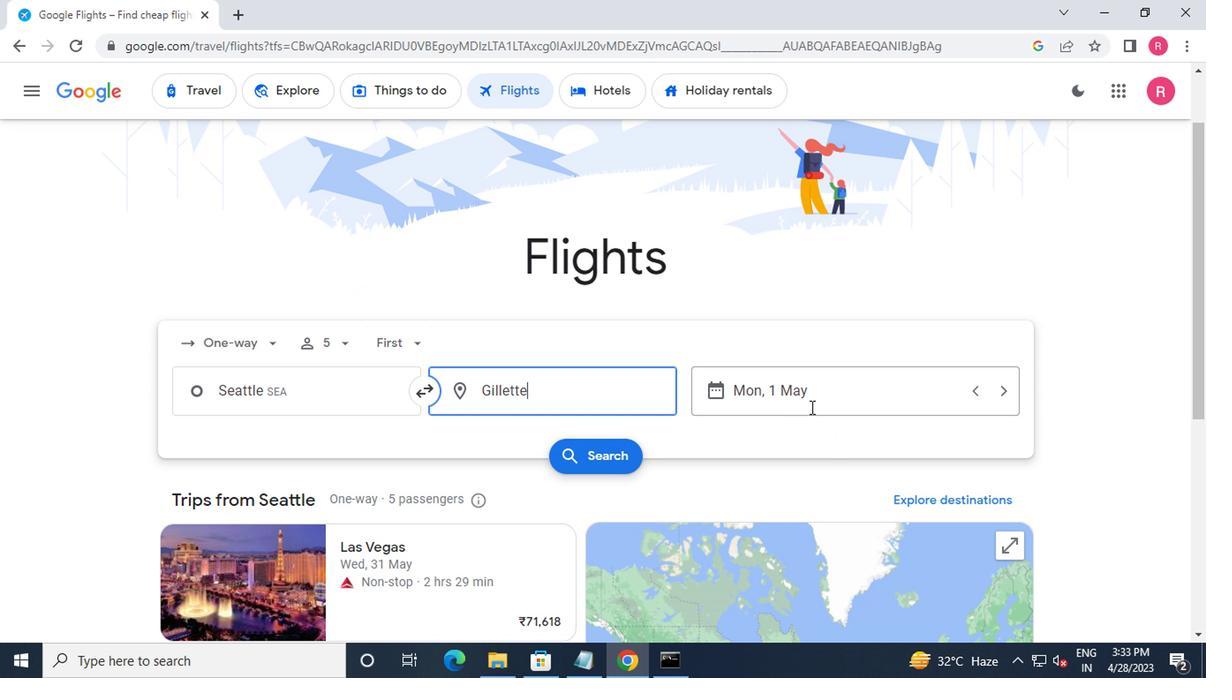 
Action: Mouse pressed left at (865, 401)
Screenshot: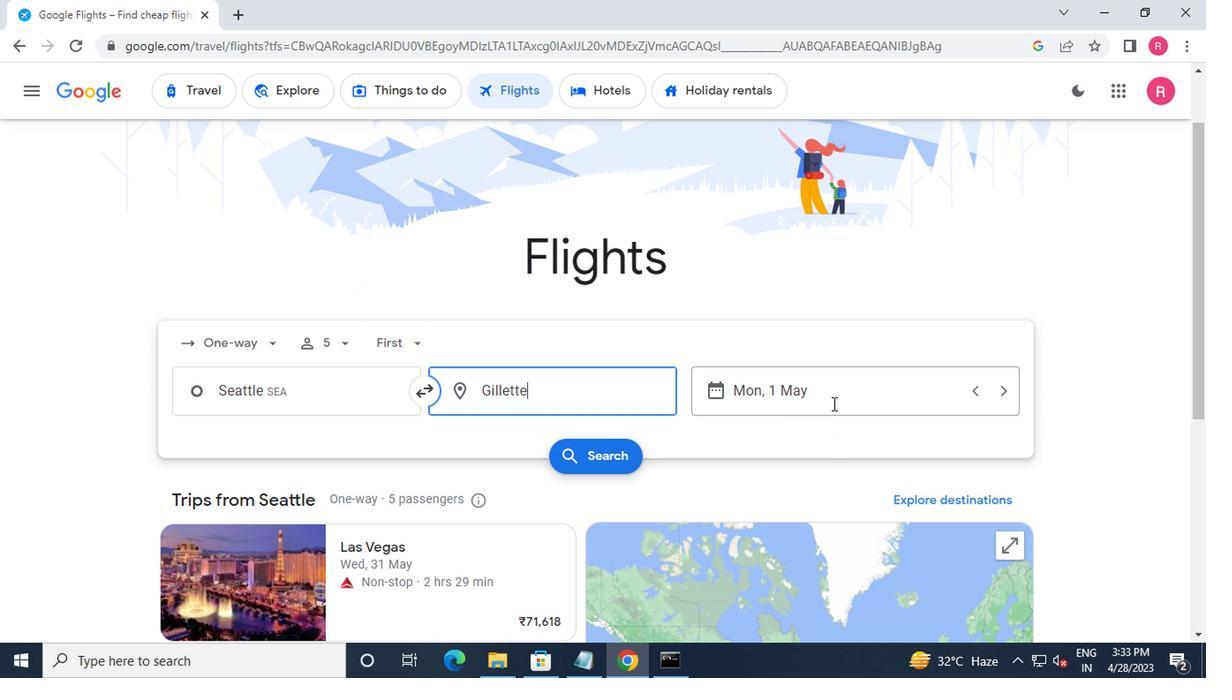 
Action: Mouse moved to (774, 330)
Screenshot: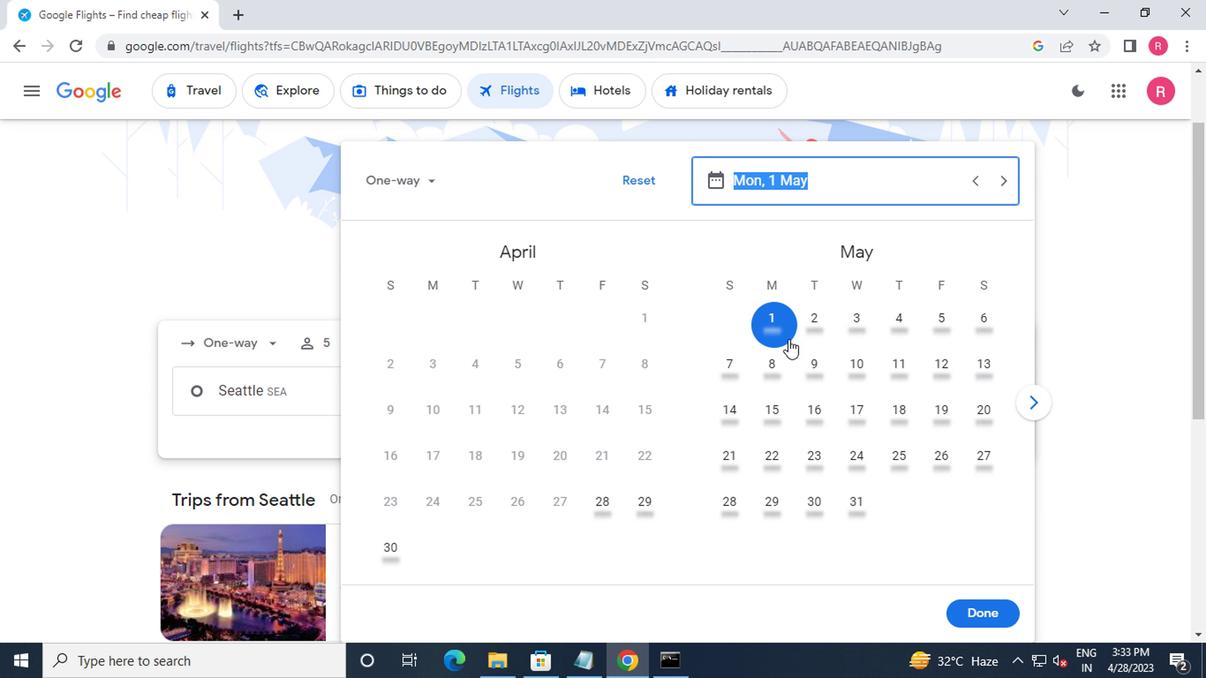 
Action: Mouse pressed left at (774, 330)
Screenshot: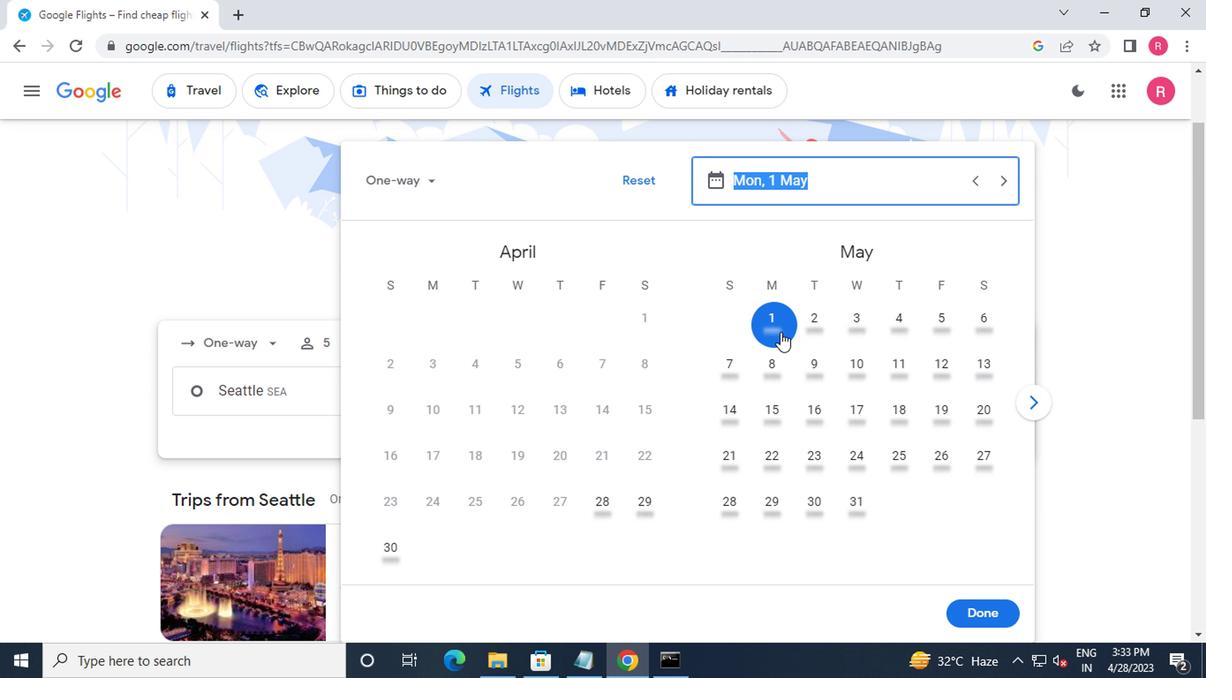 
Action: Mouse moved to (986, 616)
Screenshot: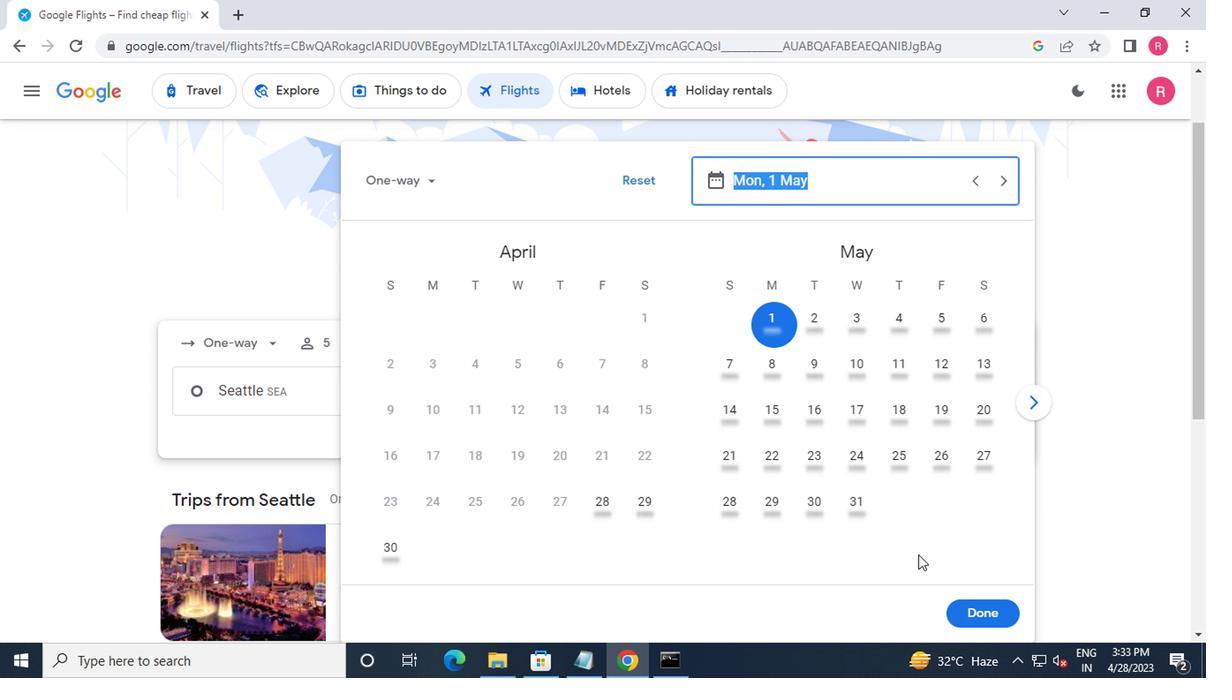 
Action: Mouse pressed left at (986, 616)
Screenshot: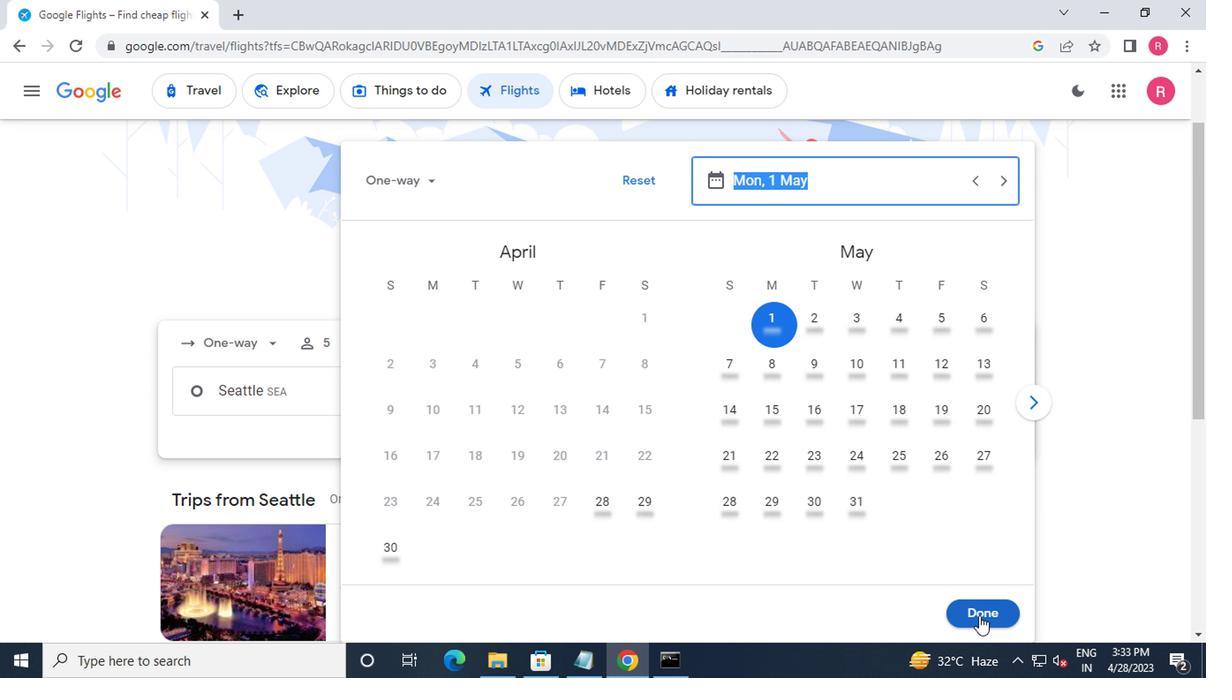 
Action: Mouse moved to (579, 455)
Screenshot: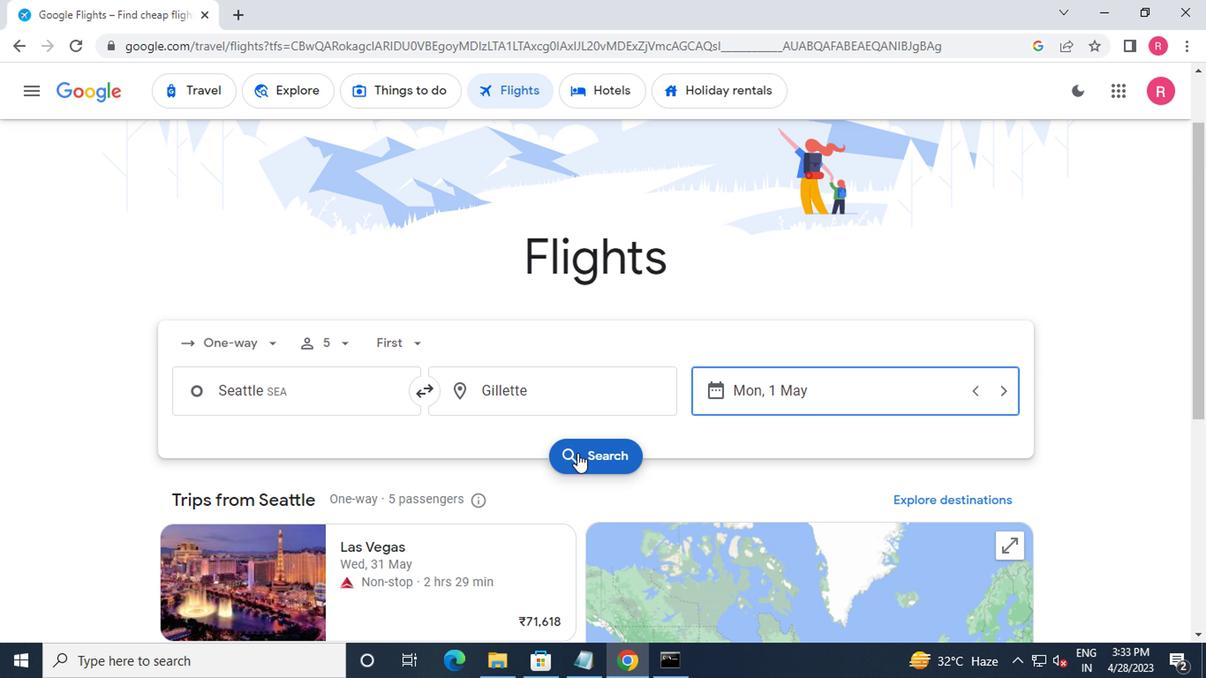
Action: Mouse pressed left at (579, 455)
Screenshot: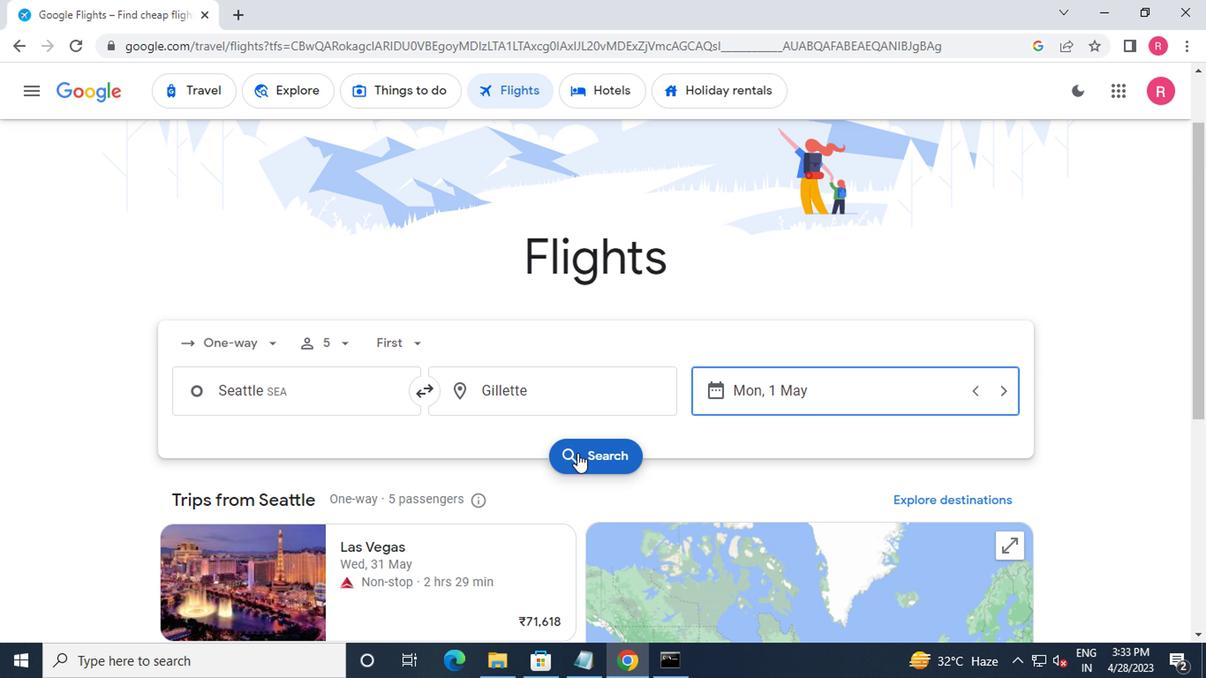 
Action: Mouse moved to (192, 259)
Screenshot: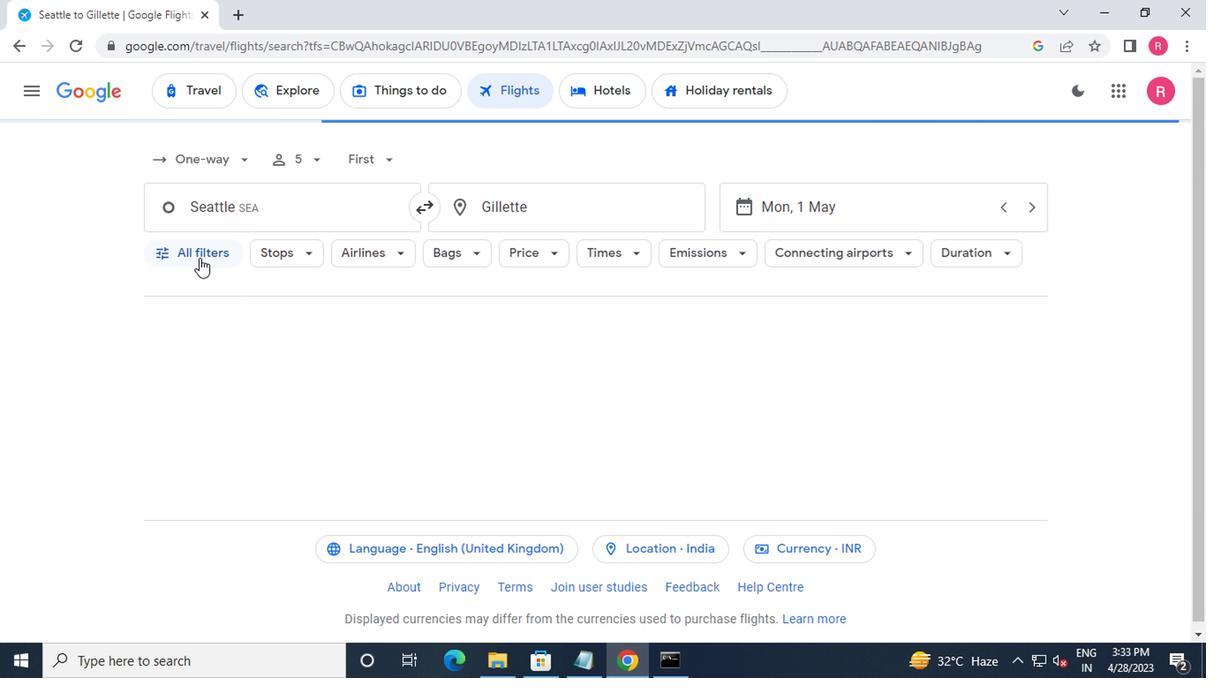 
Action: Mouse pressed left at (192, 259)
Screenshot: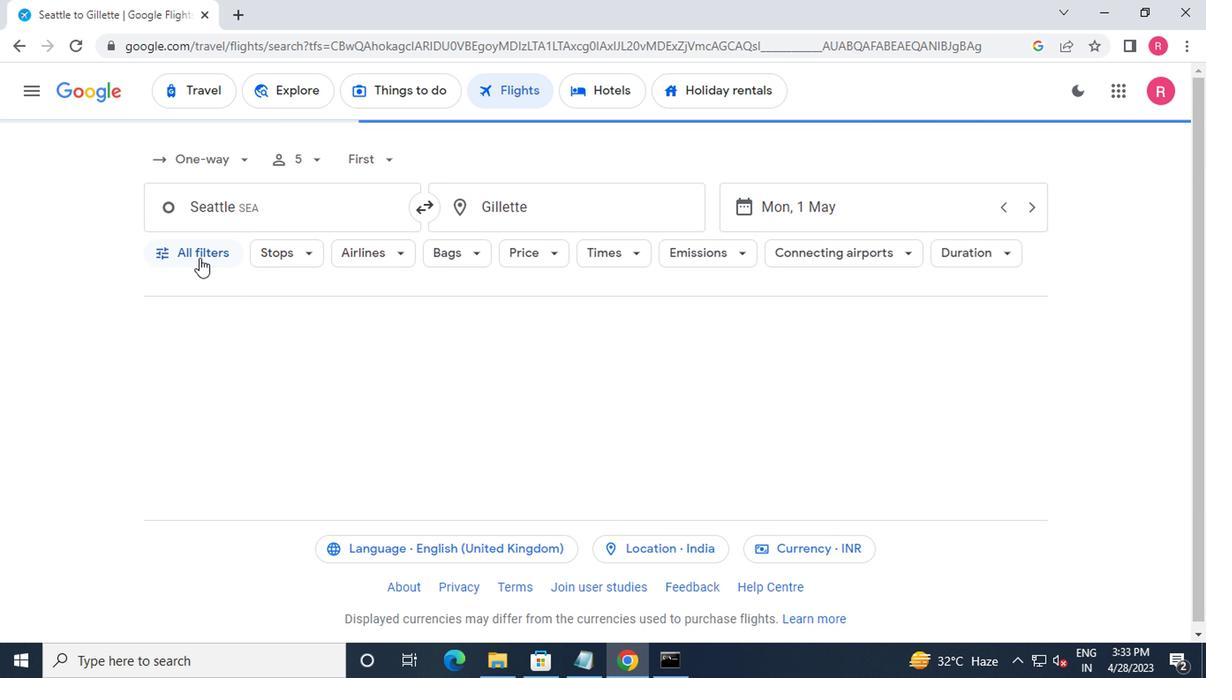 
Action: Mouse moved to (209, 377)
Screenshot: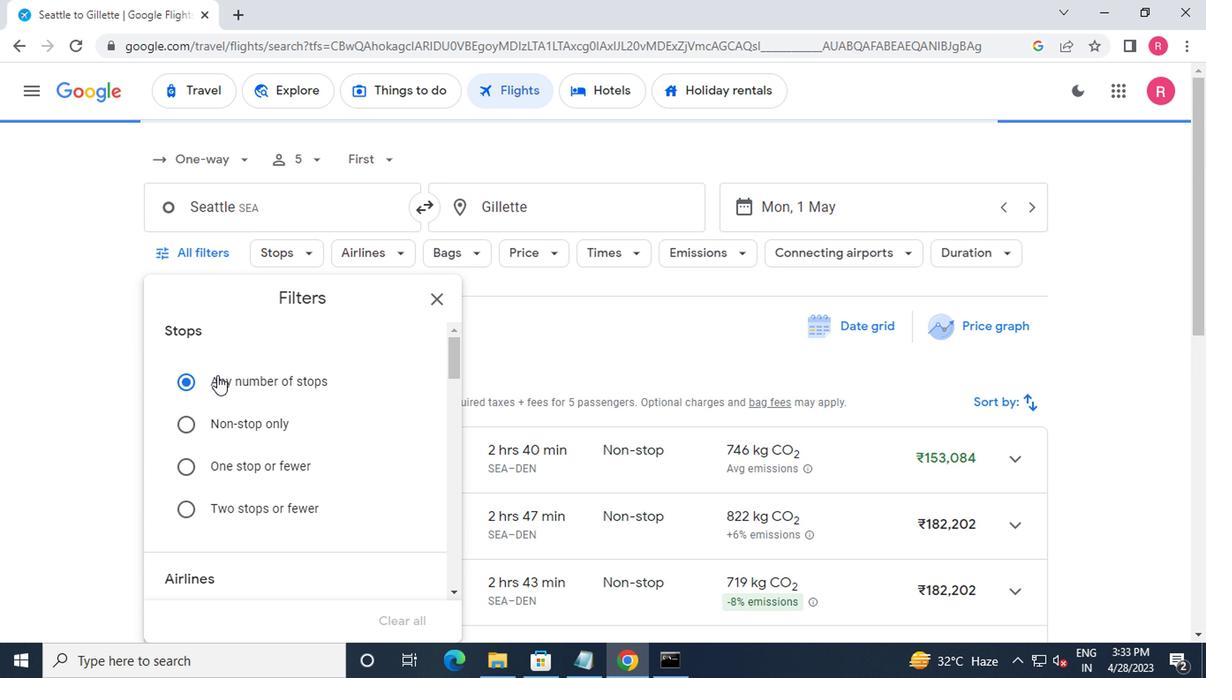 
Action: Mouse scrolled (209, 376) with delta (0, -1)
Screenshot: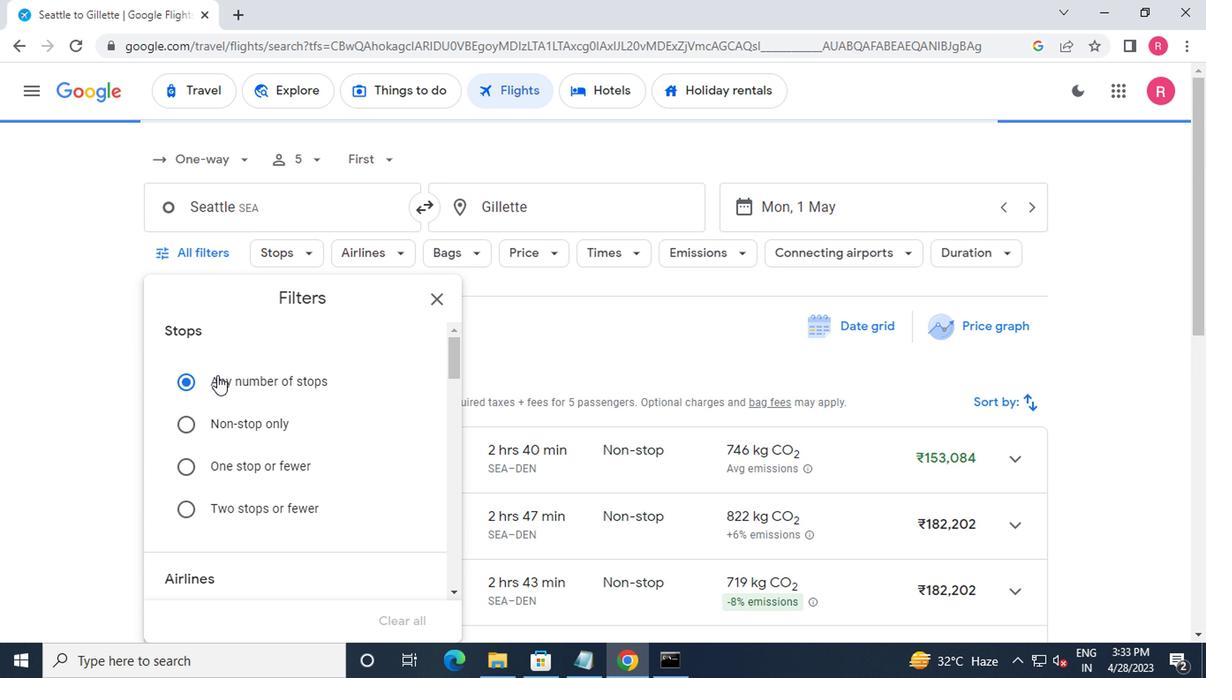 
Action: Mouse moved to (221, 384)
Screenshot: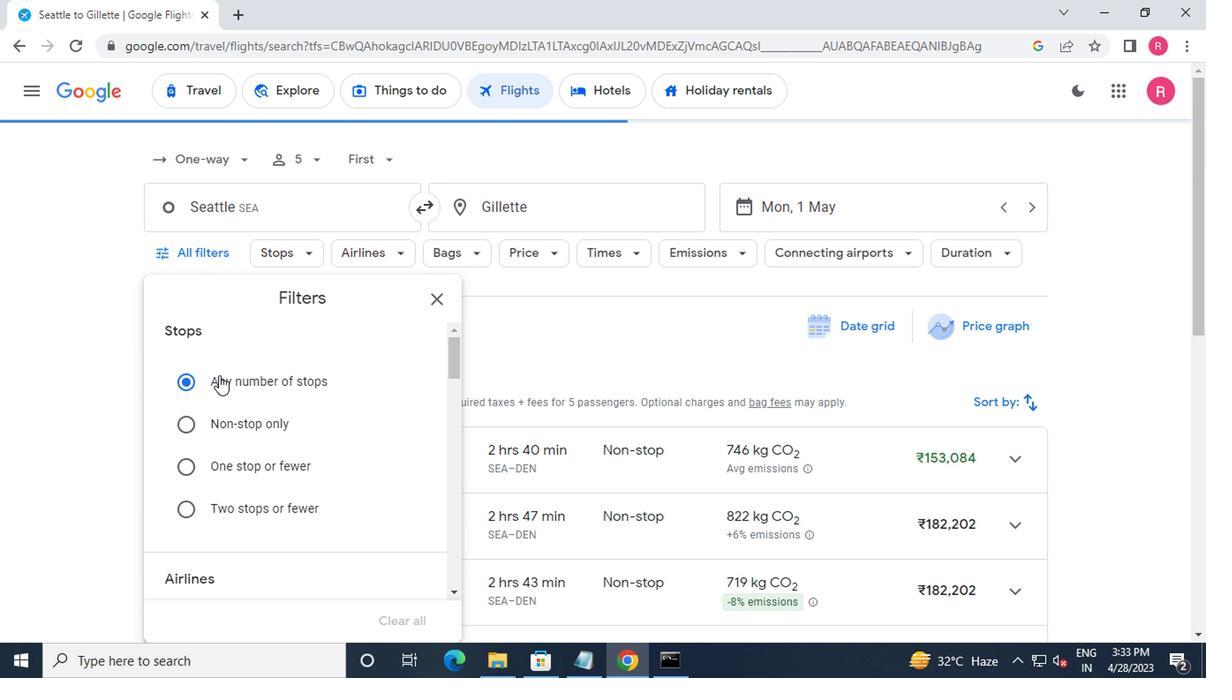 
Action: Mouse scrolled (221, 383) with delta (0, -1)
Screenshot: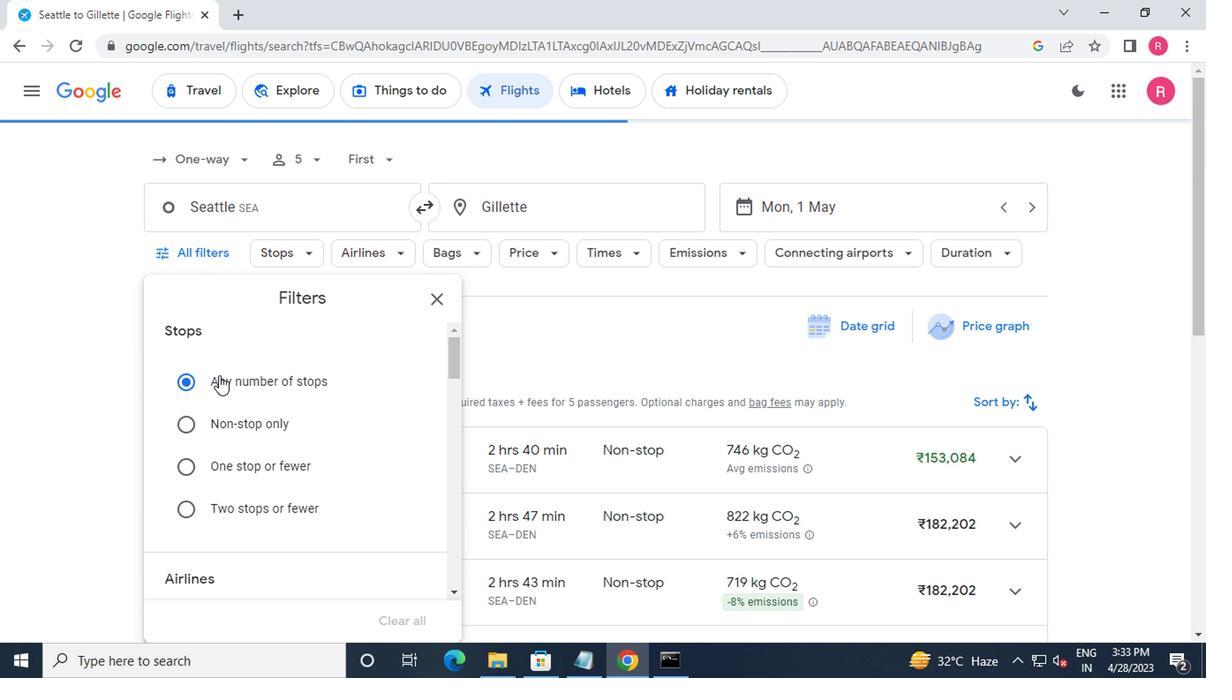
Action: Mouse moved to (223, 388)
Screenshot: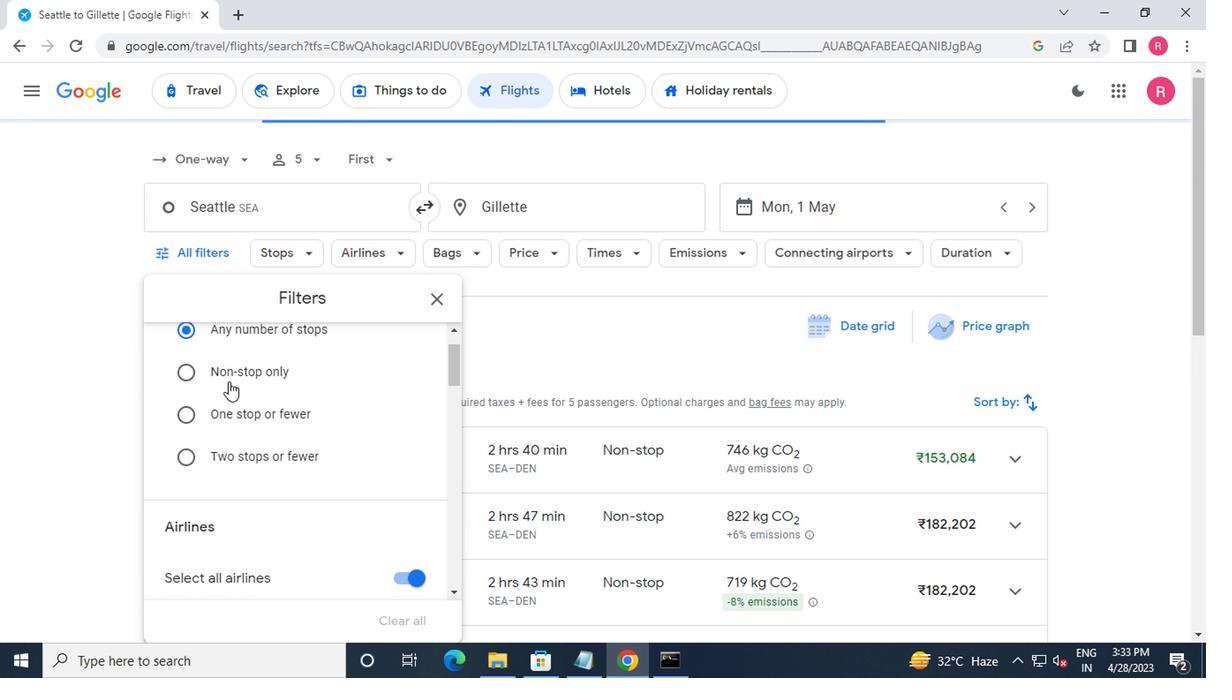 
Action: Mouse scrolled (223, 386) with delta (0, -1)
Screenshot: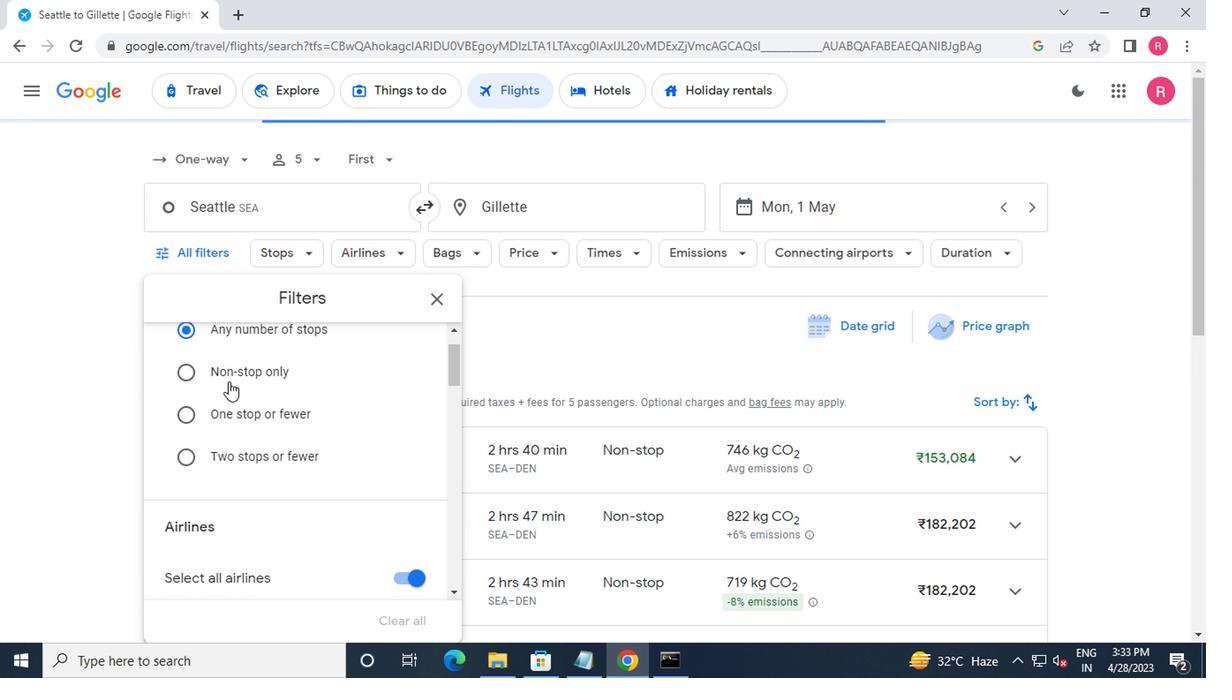 
Action: Mouse moved to (224, 388)
Screenshot: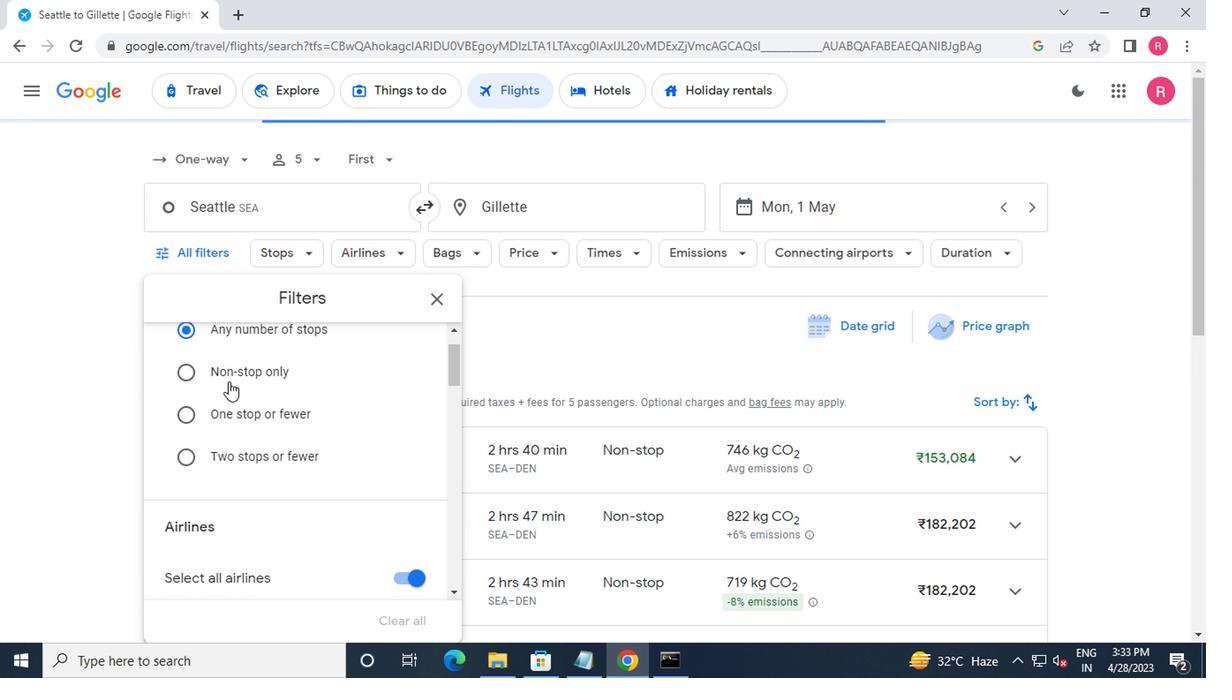 
Action: Mouse scrolled (224, 386) with delta (0, -1)
Screenshot: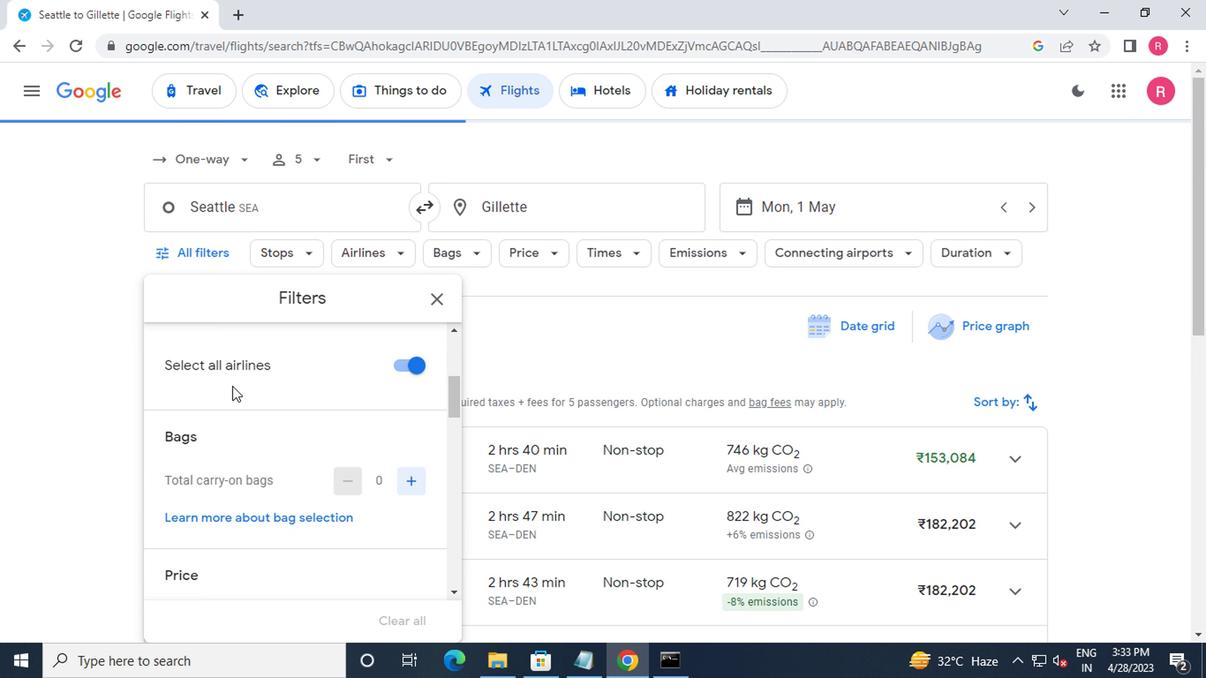 
Action: Mouse moved to (358, 402)
Screenshot: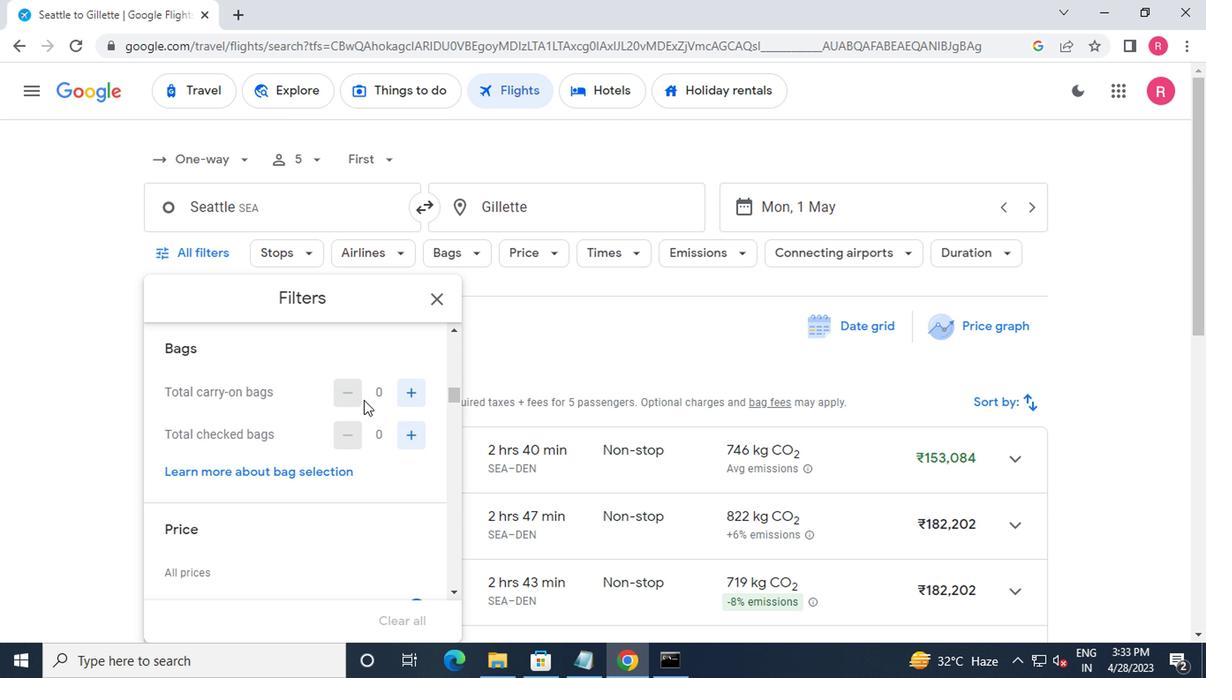 
Action: Mouse scrolled (358, 402) with delta (0, 0)
Screenshot: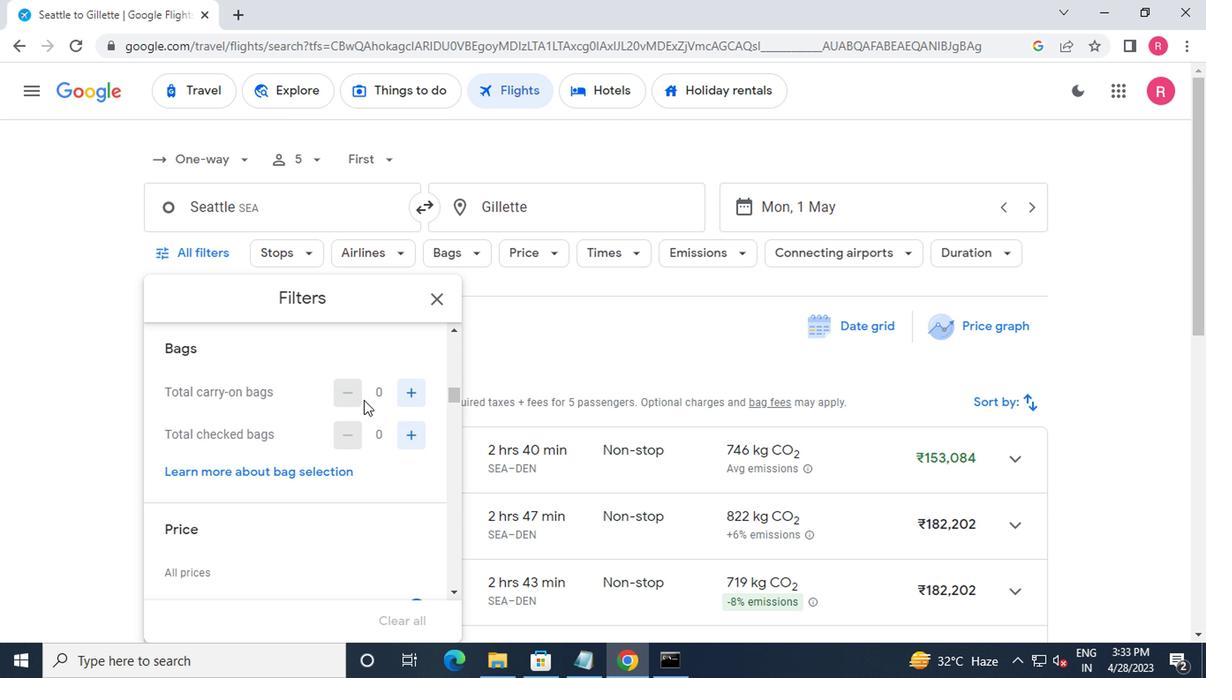 
Action: Mouse scrolled (358, 402) with delta (0, 0)
Screenshot: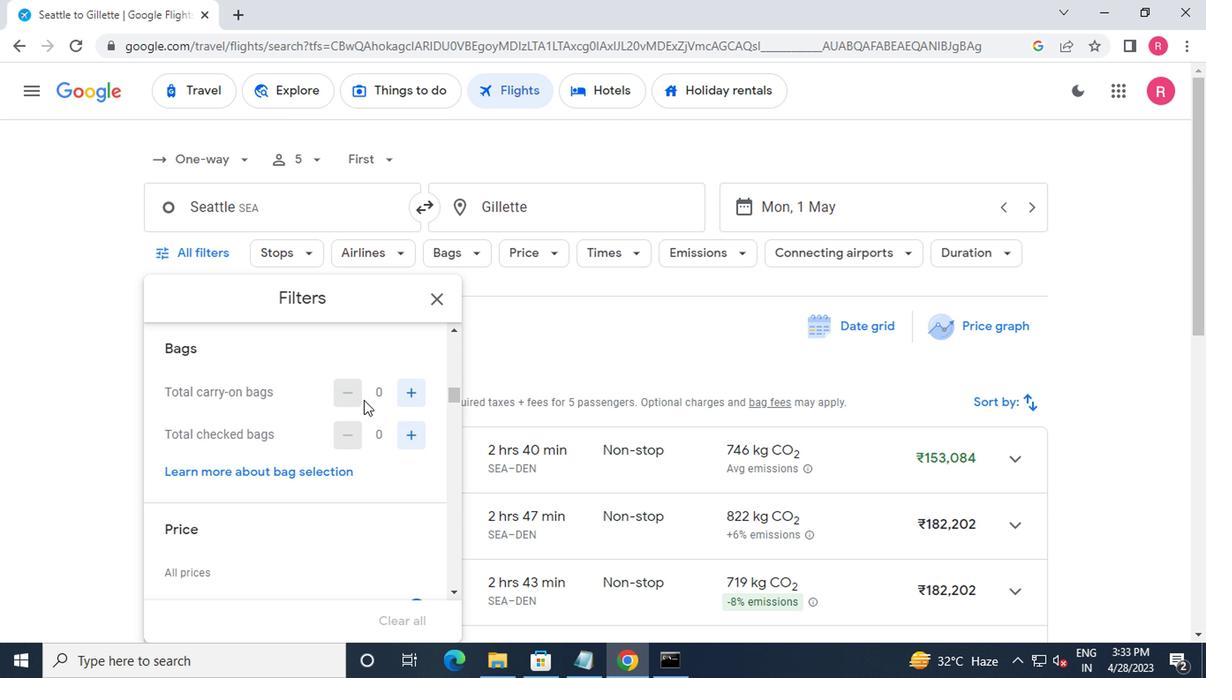
Action: Mouse moved to (413, 432)
Screenshot: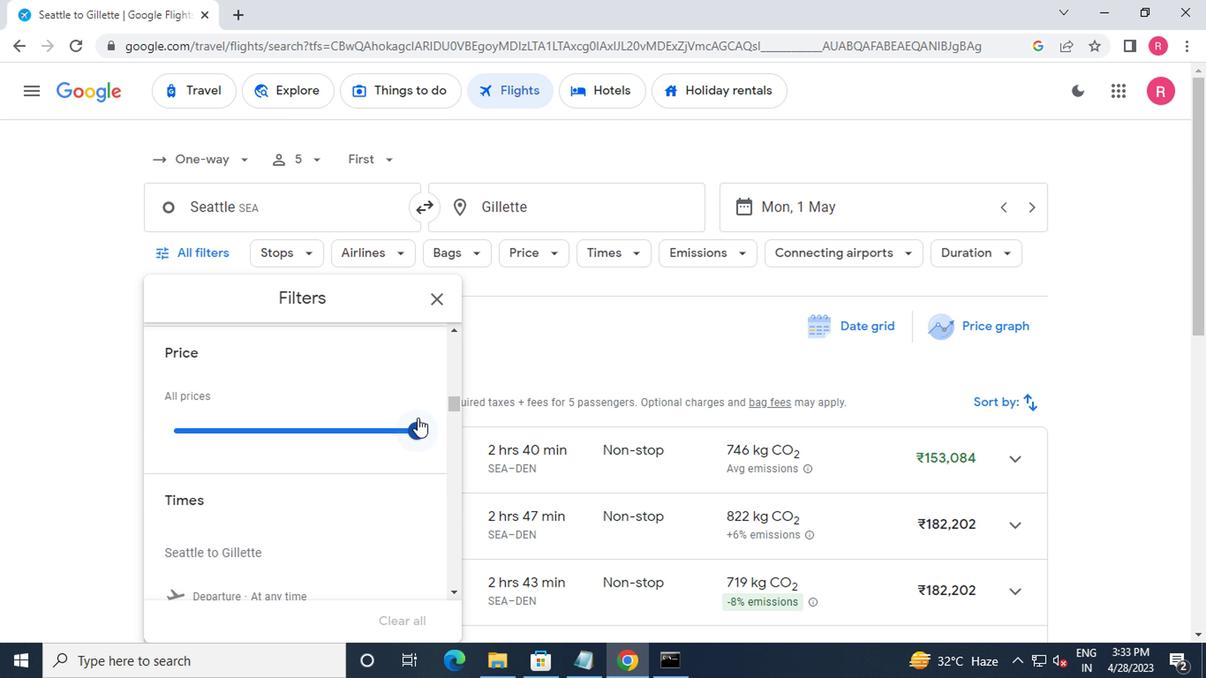 
Action: Mouse pressed left at (413, 432)
Screenshot: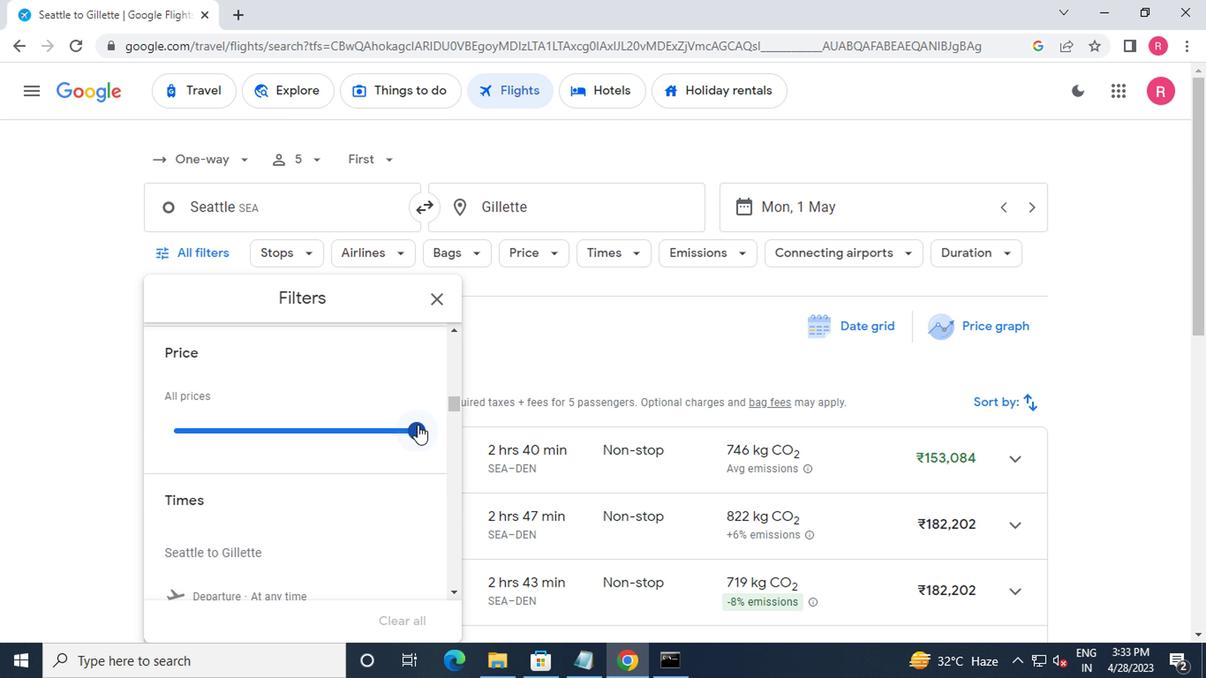
Action: Mouse moved to (182, 491)
Screenshot: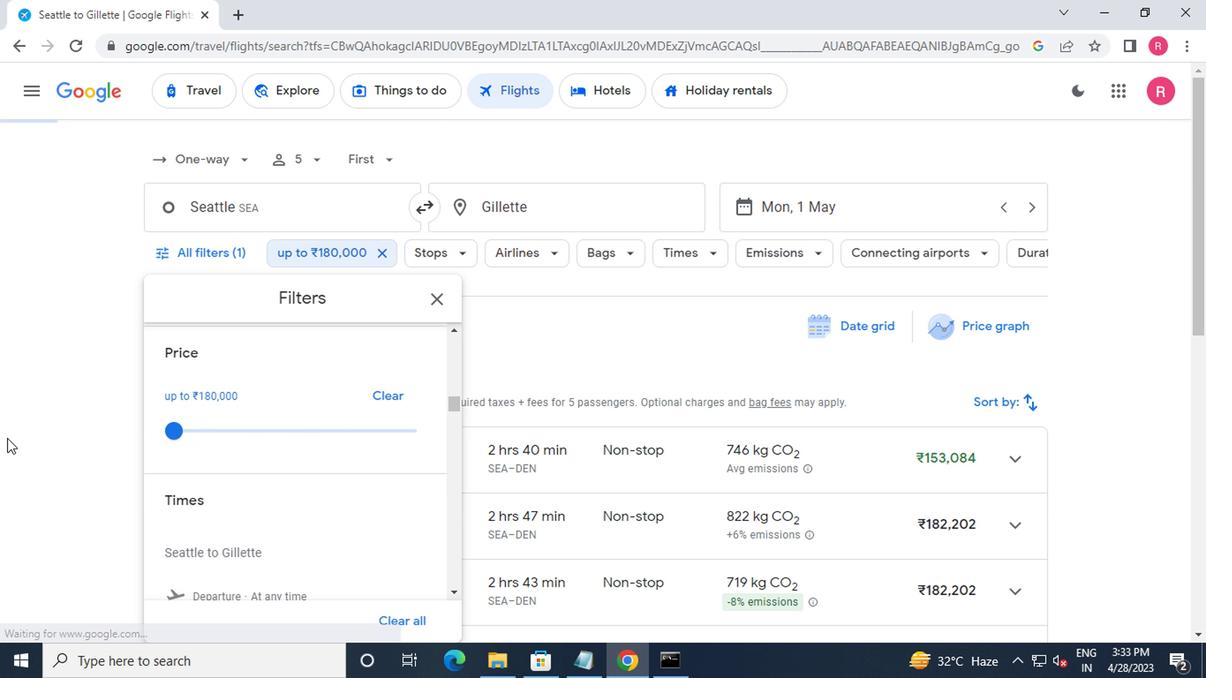 
Action: Mouse scrolled (182, 490) with delta (0, -1)
Screenshot: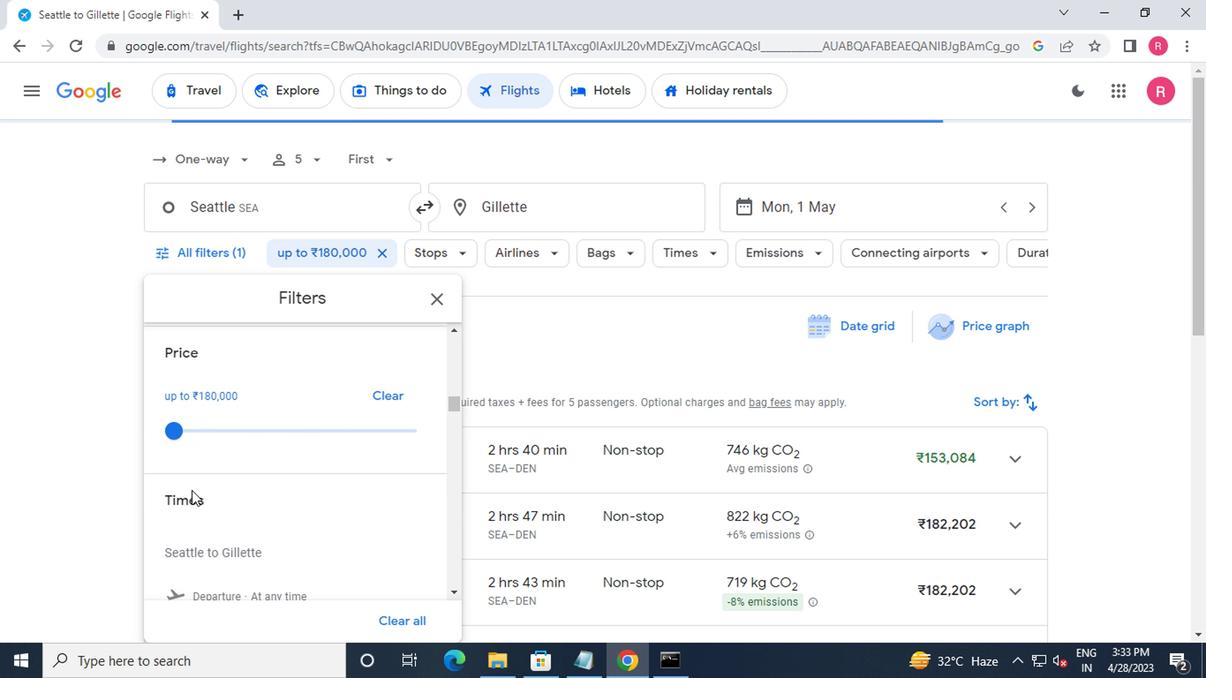 
Action: Mouse moved to (182, 491)
Screenshot: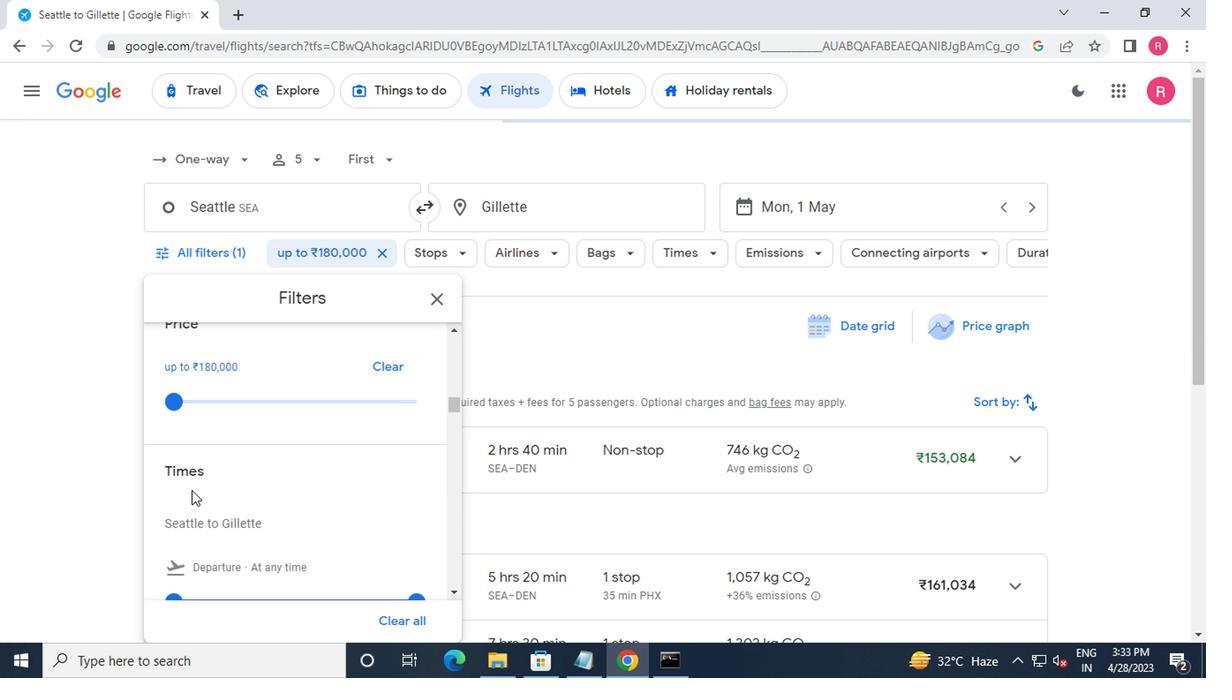 
Action: Mouse scrolled (182, 490) with delta (0, -1)
Screenshot: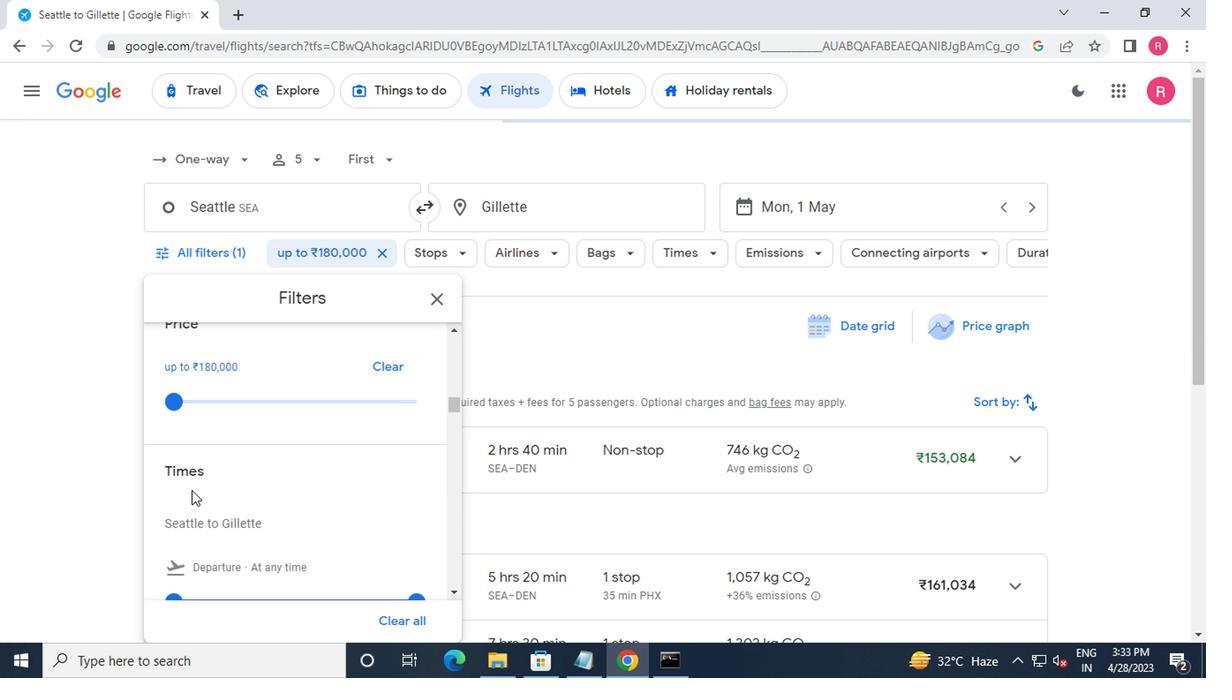 
Action: Mouse moved to (208, 458)
Screenshot: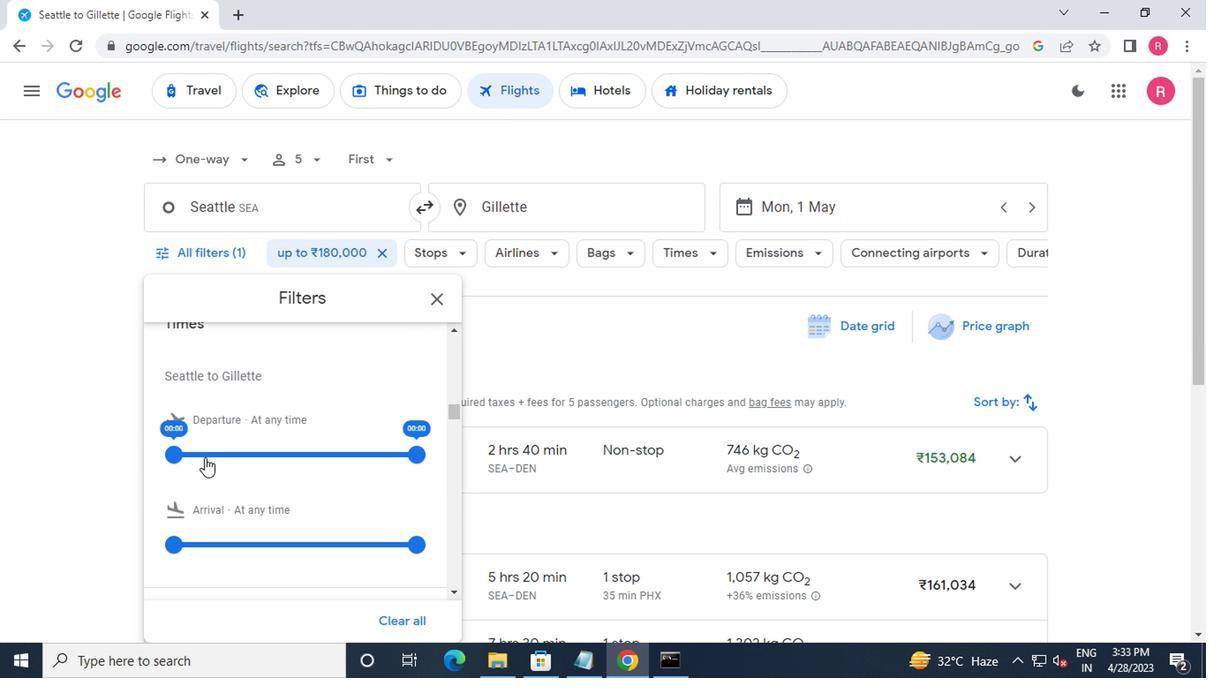 
Action: Mouse pressed left at (208, 458)
Screenshot: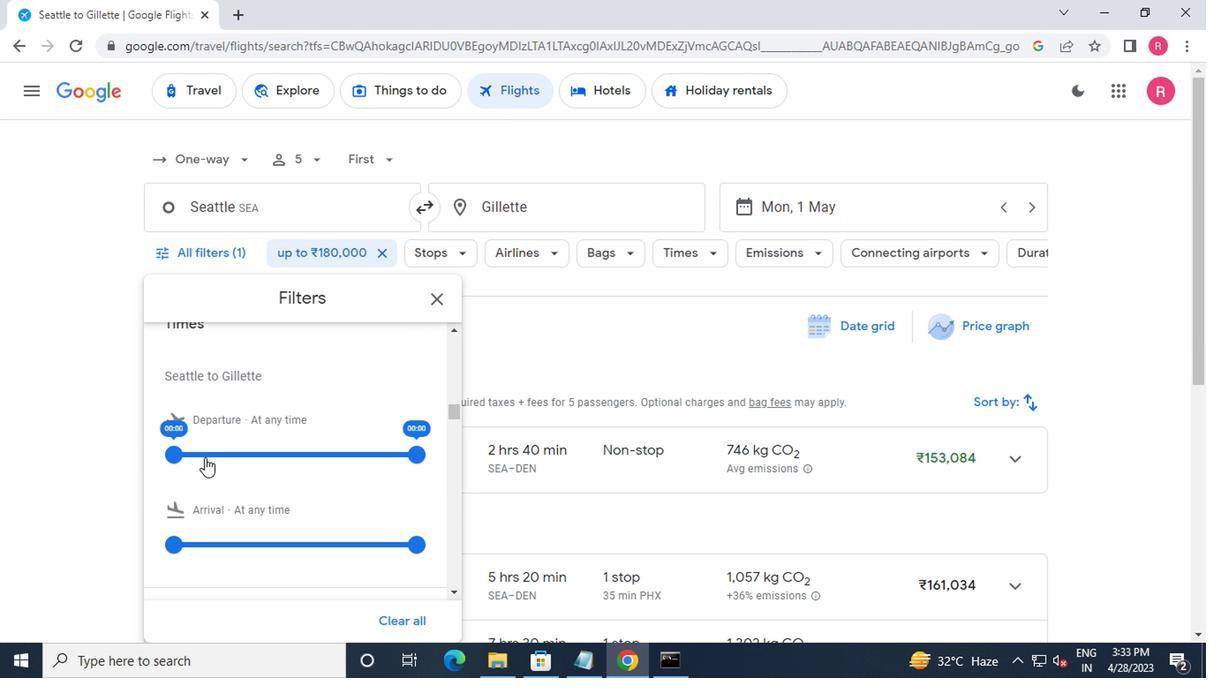 
Action: Mouse moved to (412, 459)
Screenshot: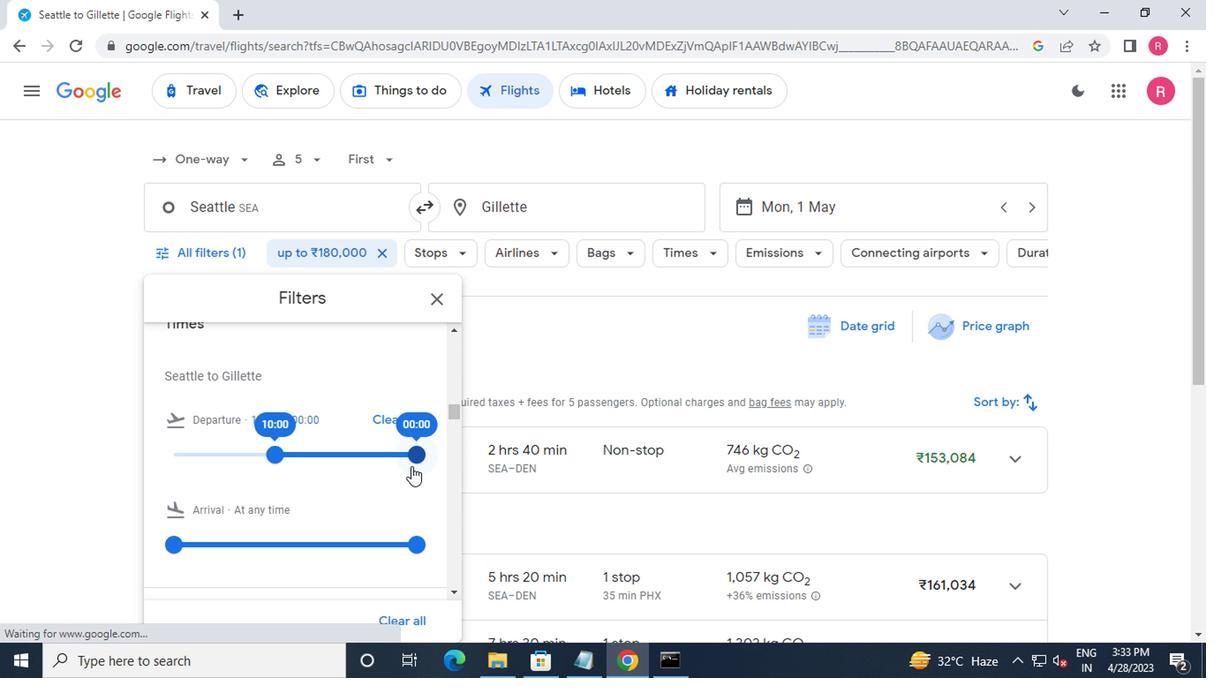 
Action: Mouse pressed left at (412, 459)
Screenshot: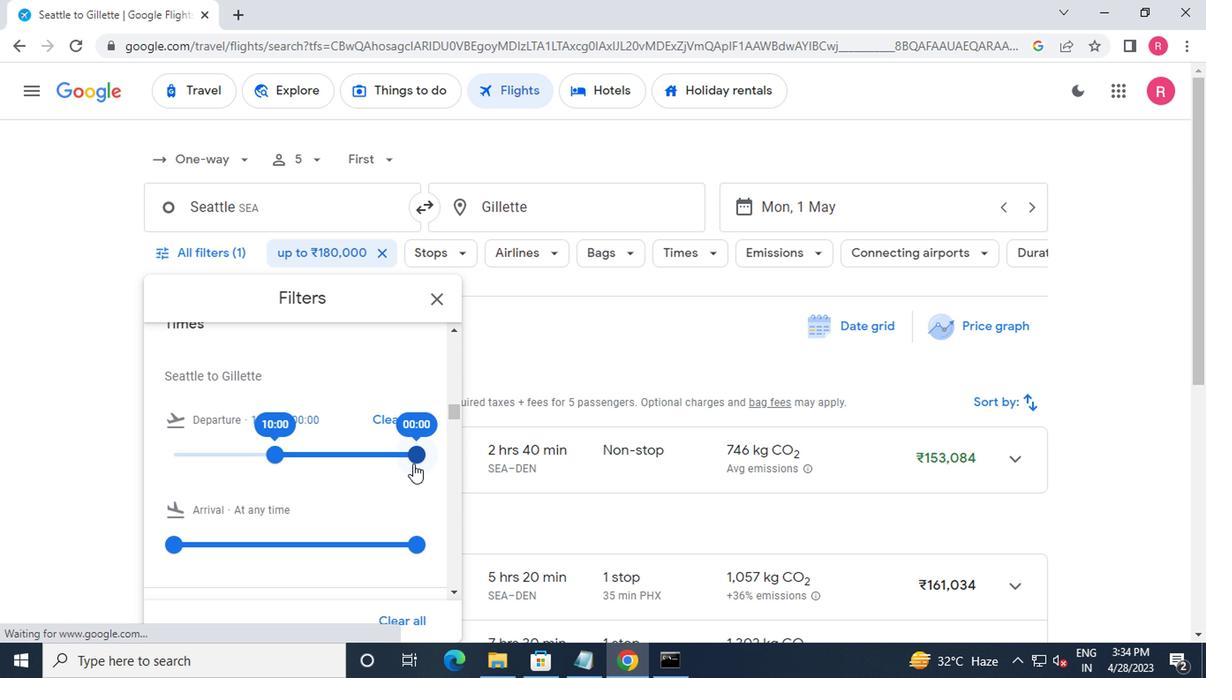 
Action: Mouse moved to (431, 305)
Screenshot: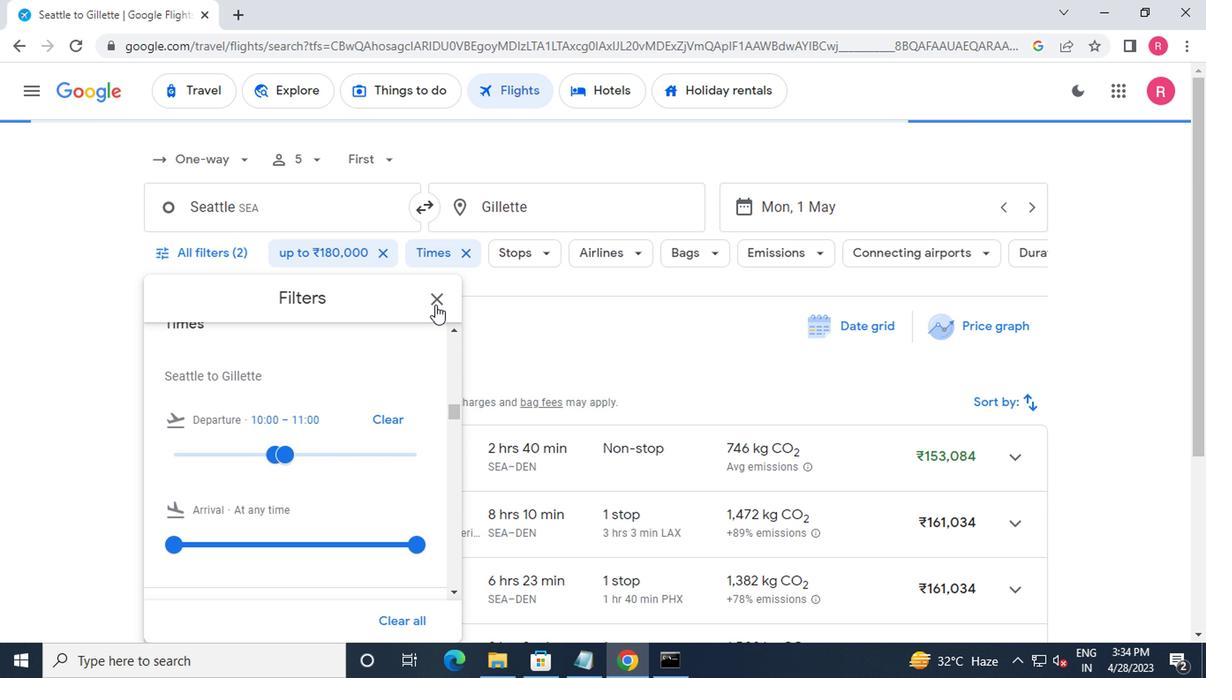 
Action: Mouse pressed left at (431, 305)
Screenshot: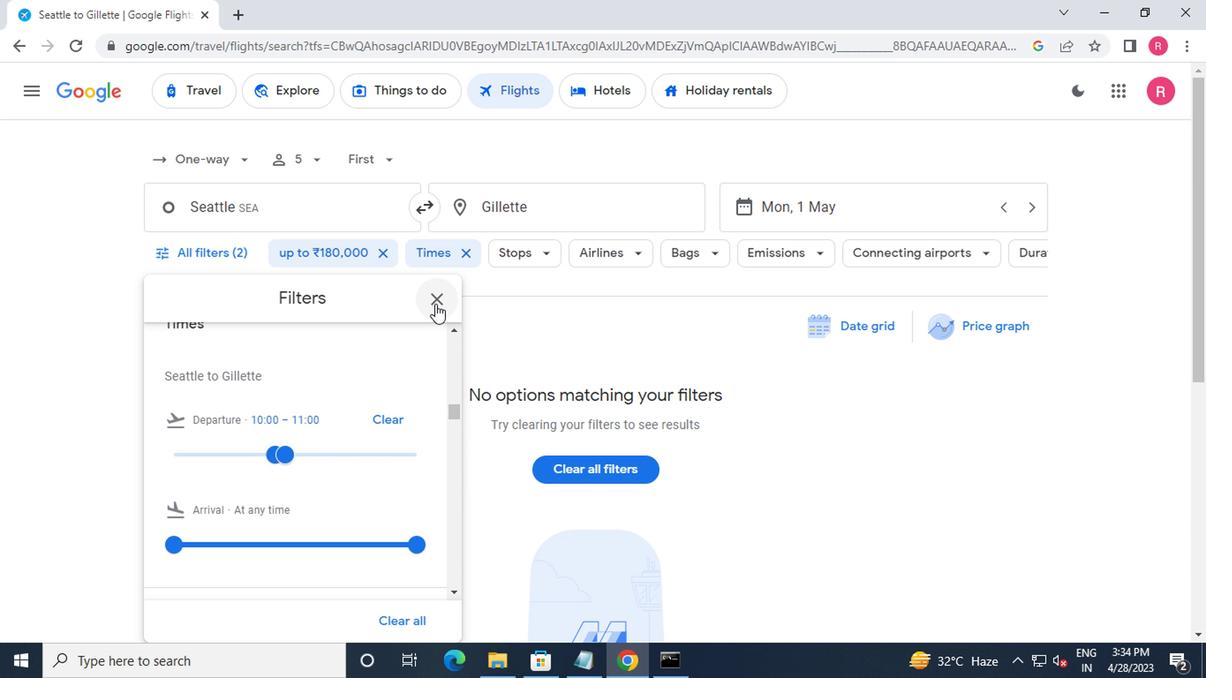 
Action: Mouse moved to (420, 285)
Screenshot: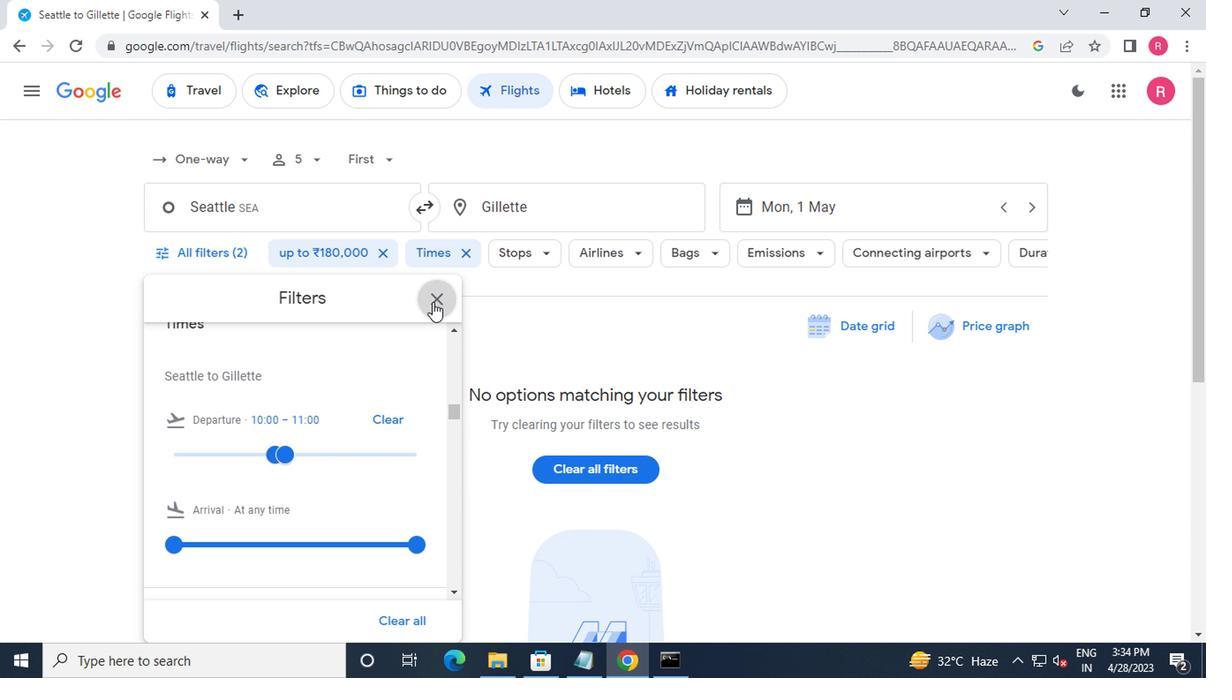 
